 Task:  Click on Hockey In the Cross-Check Hockey League click on  Pick Sheet Your name Sophia Martin Team name Cincinnati Cyclones â€" X and  Email softage.10@softage.net Period 1 - 3 Point Game New York Islanders Period 1 - 2 Point Game Nashville Predators Period 1 - 1 Point Game Montreal Canadiens Period 2 - 3 Point Game Minnesota Wild Period 2 - 2 Point Game Los Angeles Kings Period 2 - 1 Point Game Florida Panthers Period 3 - 3 Point Game Edmonton Oilers Period 3 - 2 Point Game Detroit Red Wings Period 3 - 1 Point Game Dallas Stars Submit pick sheet
Action: Mouse moved to (572, 218)
Screenshot: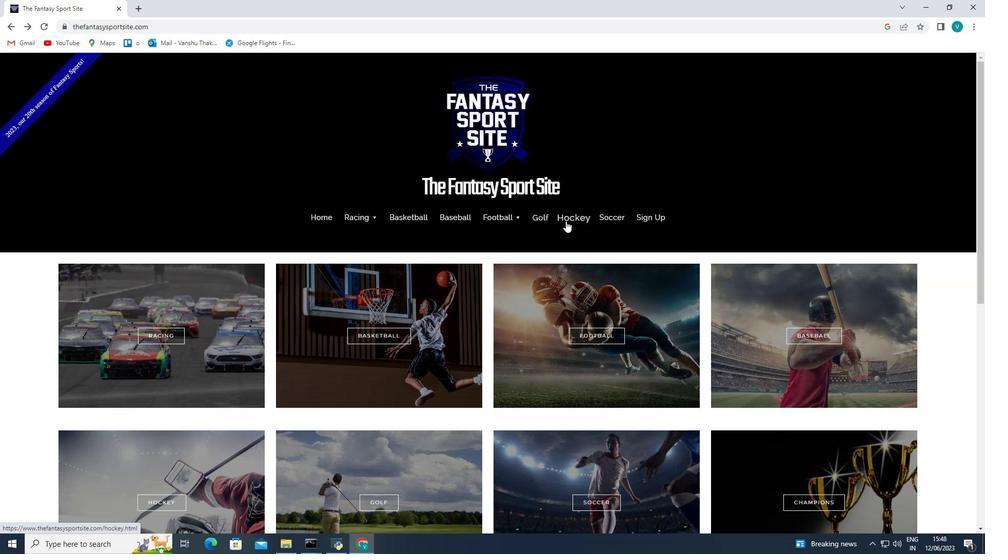 
Action: Mouse pressed left at (572, 218)
Screenshot: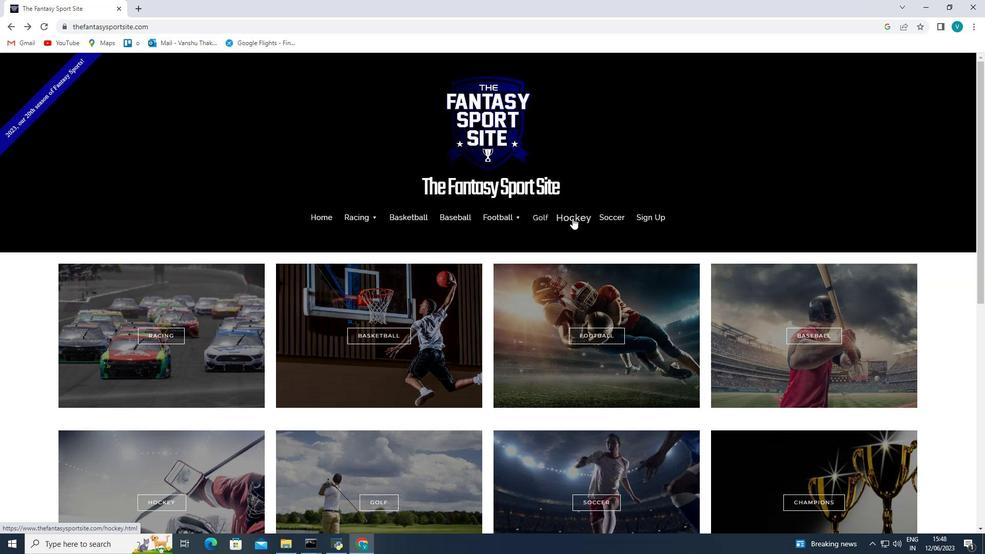 
Action: Mouse moved to (439, 285)
Screenshot: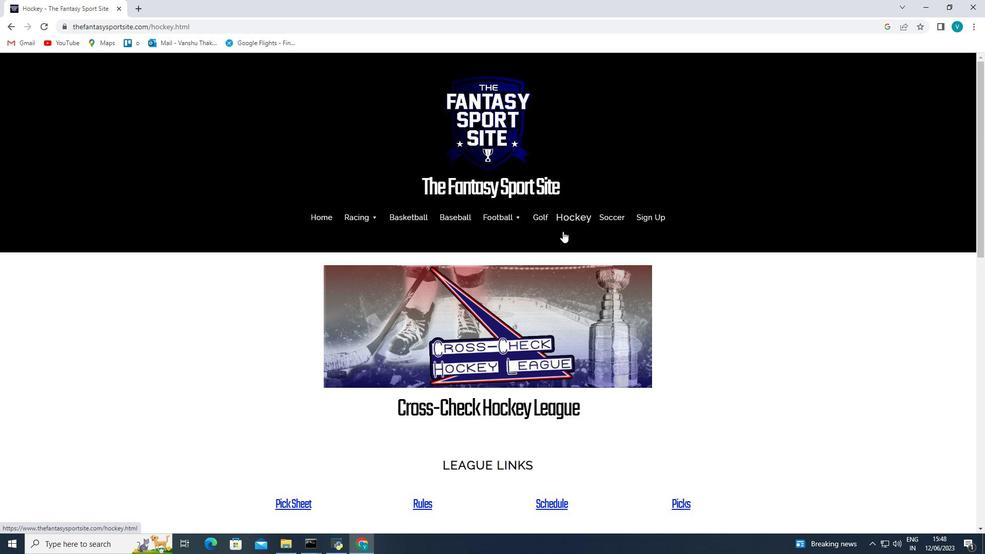 
Action: Mouse scrolled (439, 284) with delta (0, 0)
Screenshot: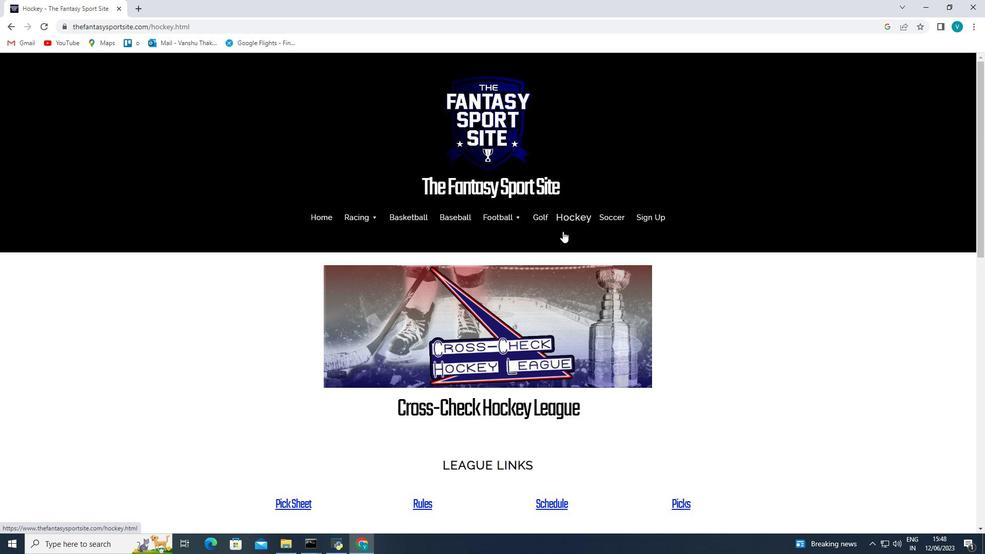 
Action: Mouse moved to (421, 291)
Screenshot: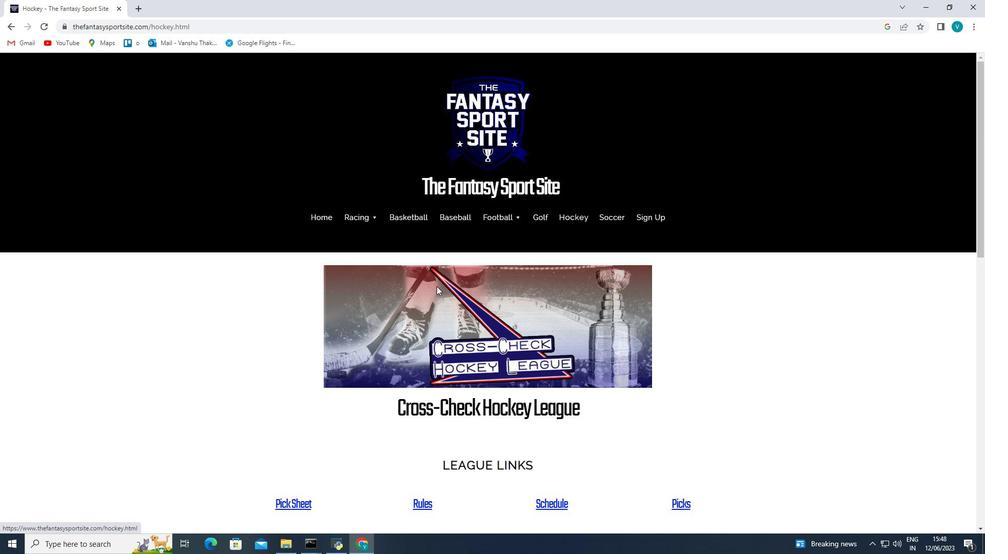 
Action: Mouse scrolled (421, 291) with delta (0, 0)
Screenshot: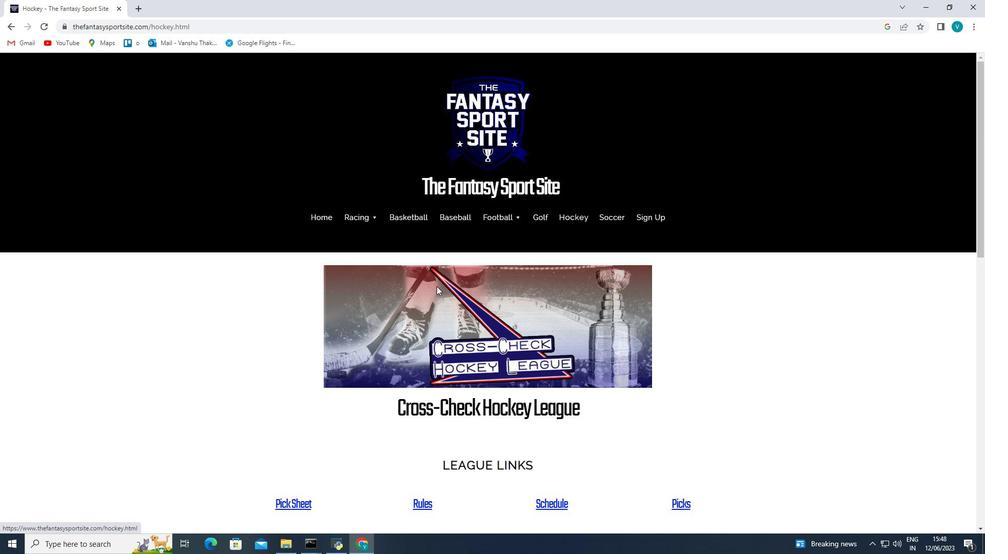 
Action: Mouse moved to (294, 405)
Screenshot: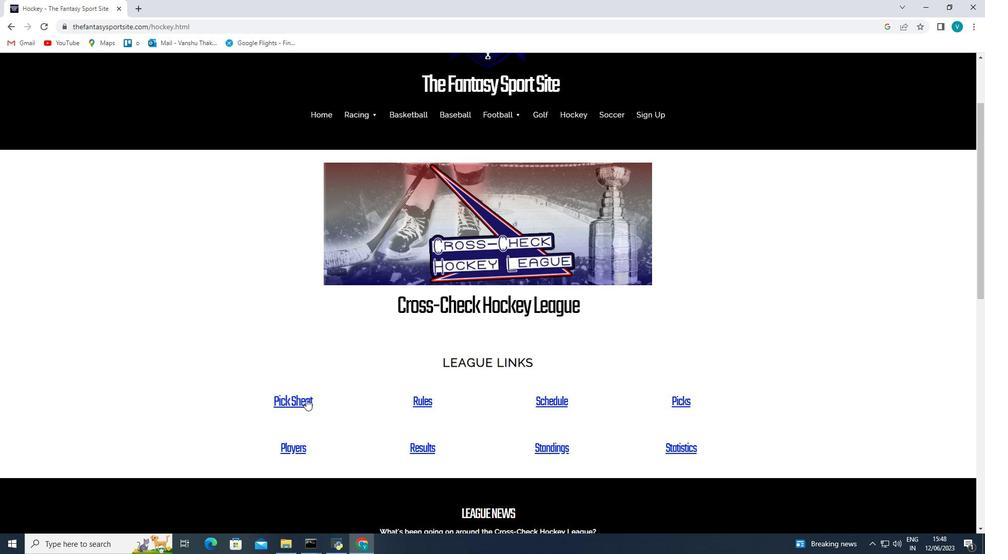 
Action: Mouse pressed left at (294, 405)
Screenshot: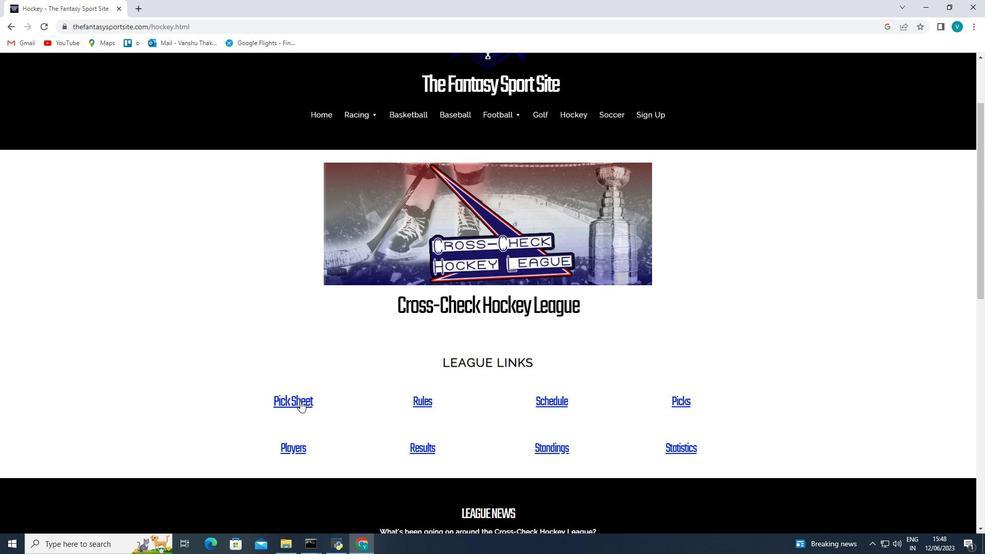
Action: Mouse moved to (425, 357)
Screenshot: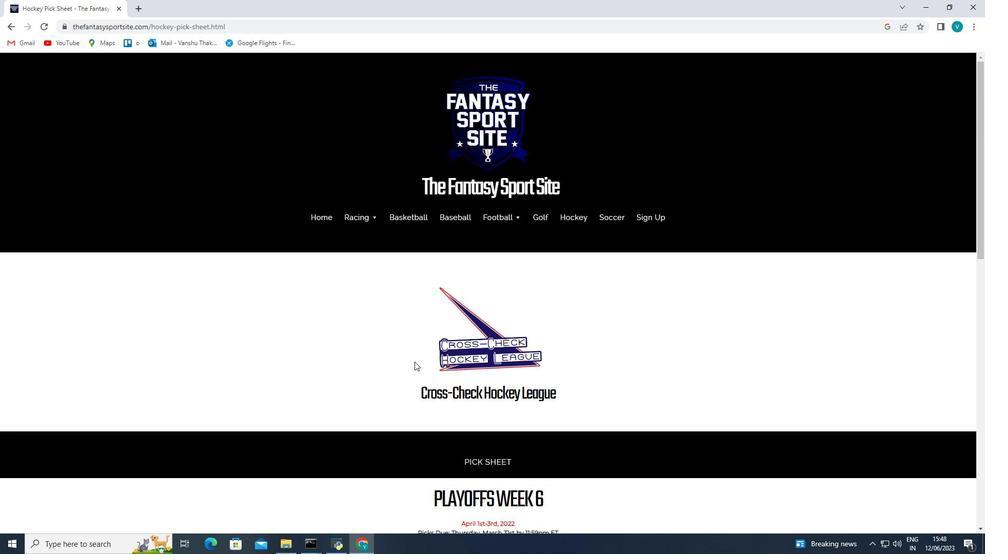 
Action: Mouse scrolled (425, 356) with delta (0, 0)
Screenshot: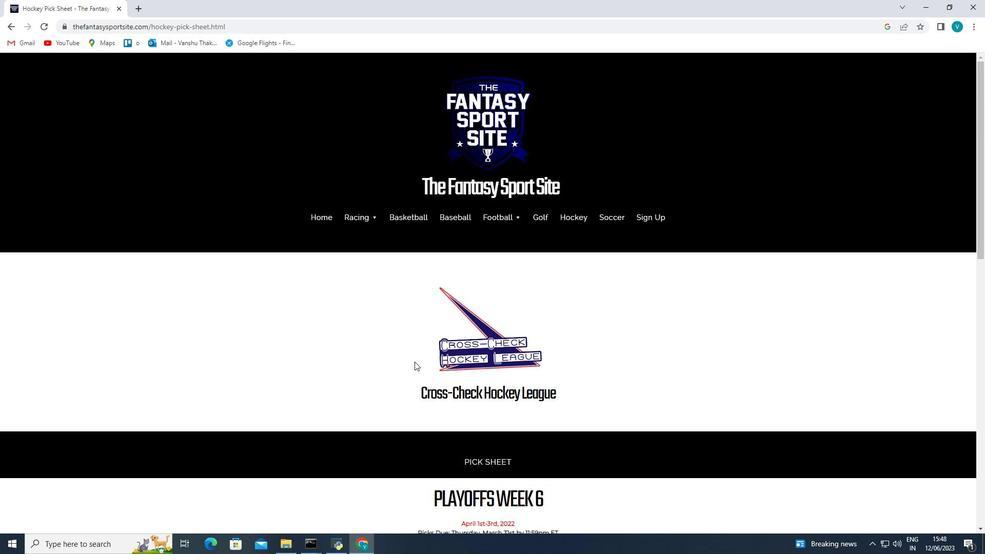
Action: Mouse moved to (428, 355)
Screenshot: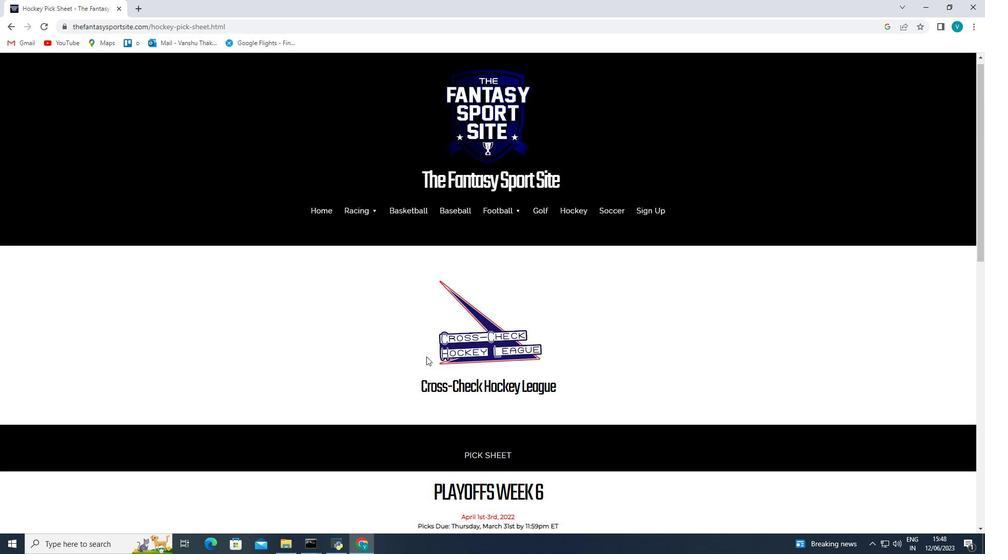 
Action: Mouse scrolled (427, 355) with delta (0, 0)
Screenshot: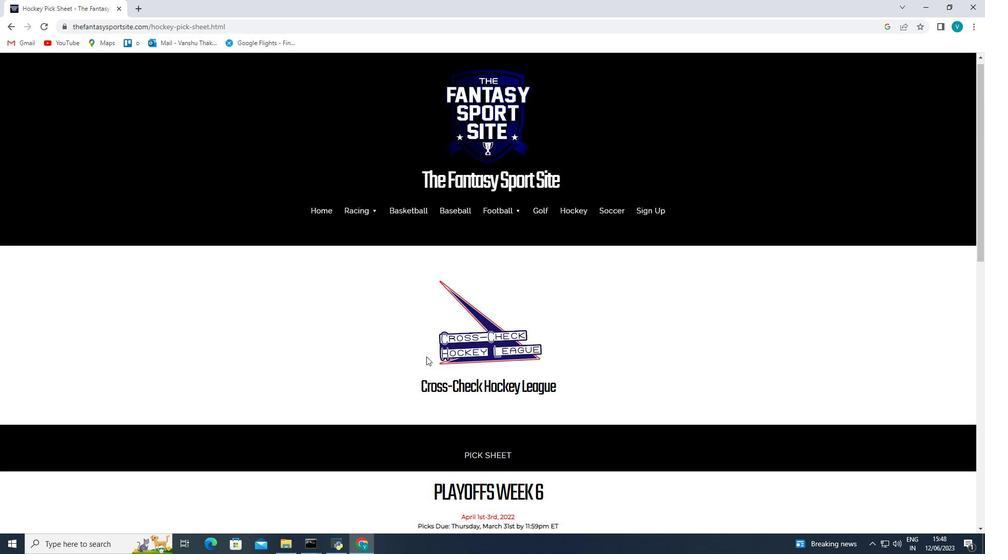 
Action: Mouse moved to (430, 353)
Screenshot: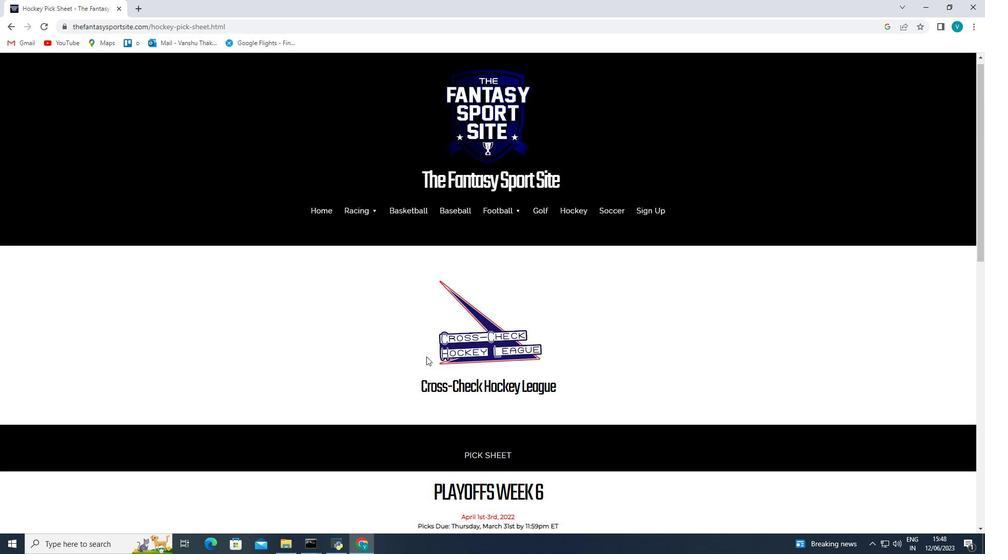 
Action: Mouse scrolled (429, 354) with delta (0, 0)
Screenshot: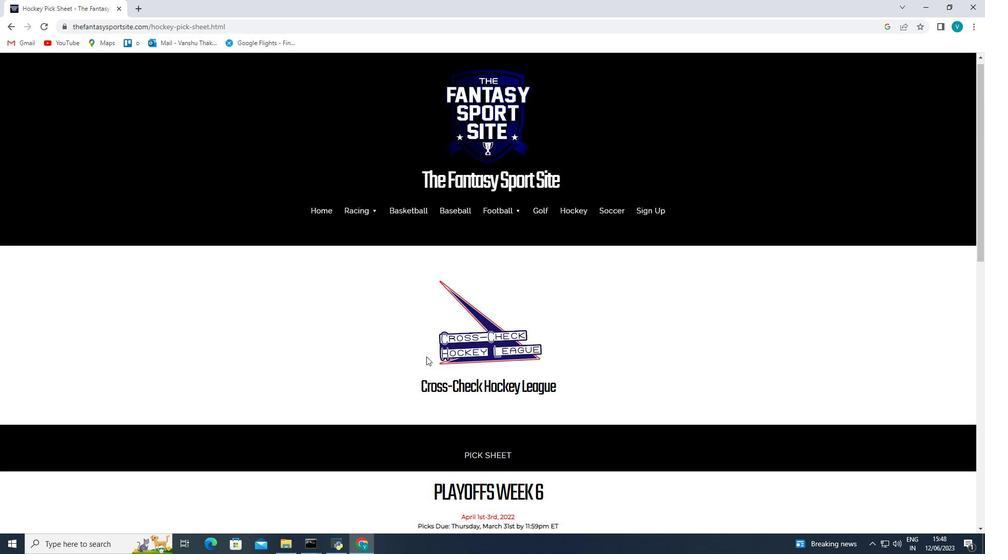 
Action: Mouse moved to (431, 352)
Screenshot: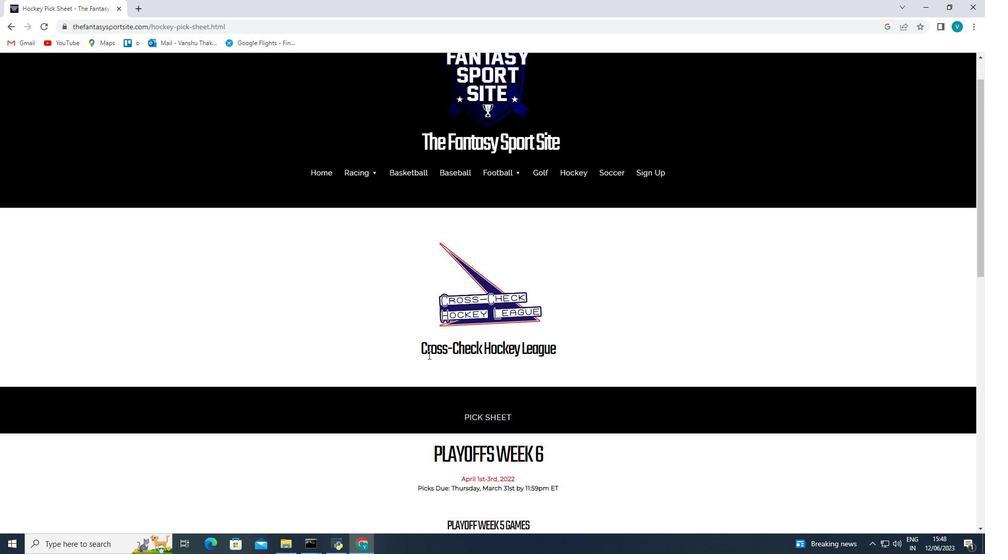 
Action: Mouse scrolled (430, 352) with delta (0, 0)
Screenshot: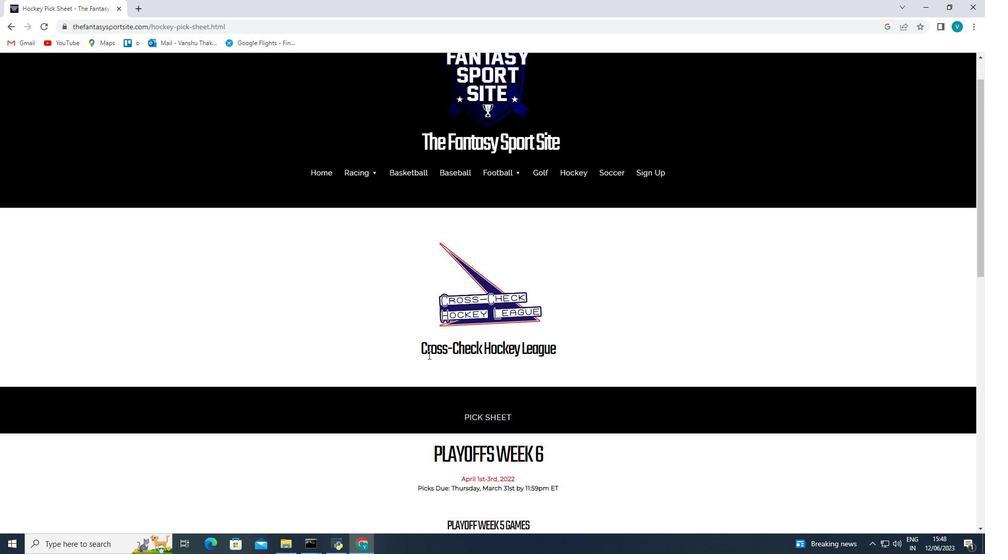 
Action: Mouse moved to (431, 351)
Screenshot: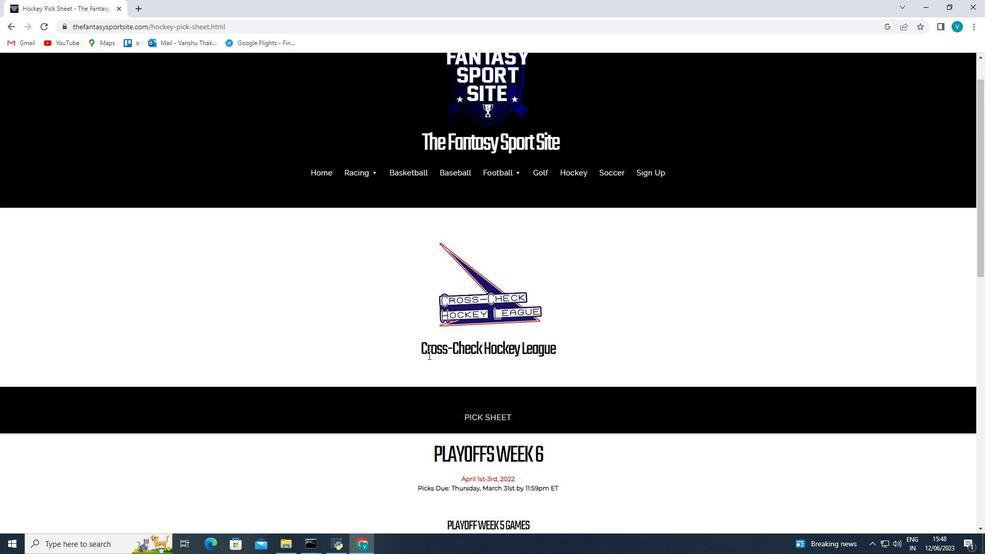 
Action: Mouse scrolled (431, 351) with delta (0, 0)
Screenshot: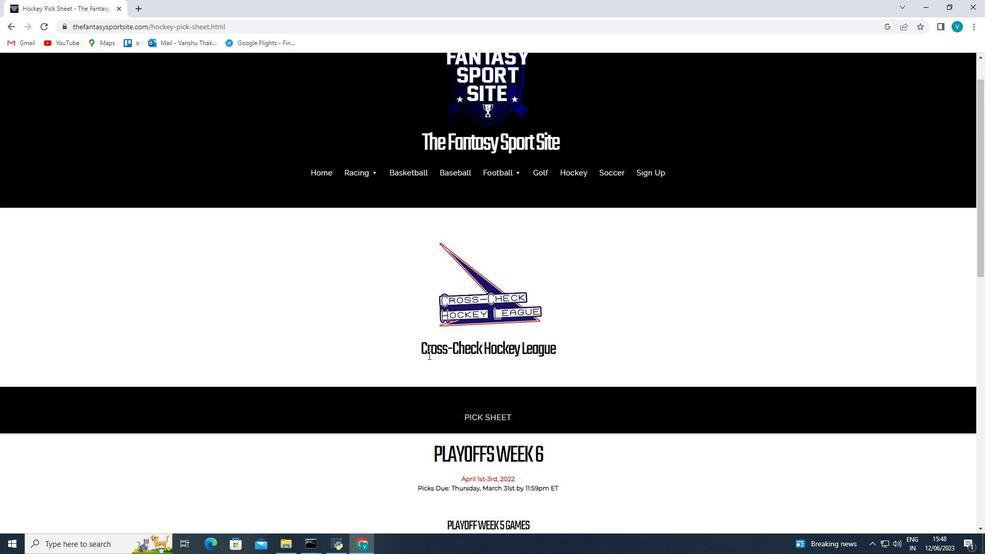 
Action: Mouse moved to (432, 351)
Screenshot: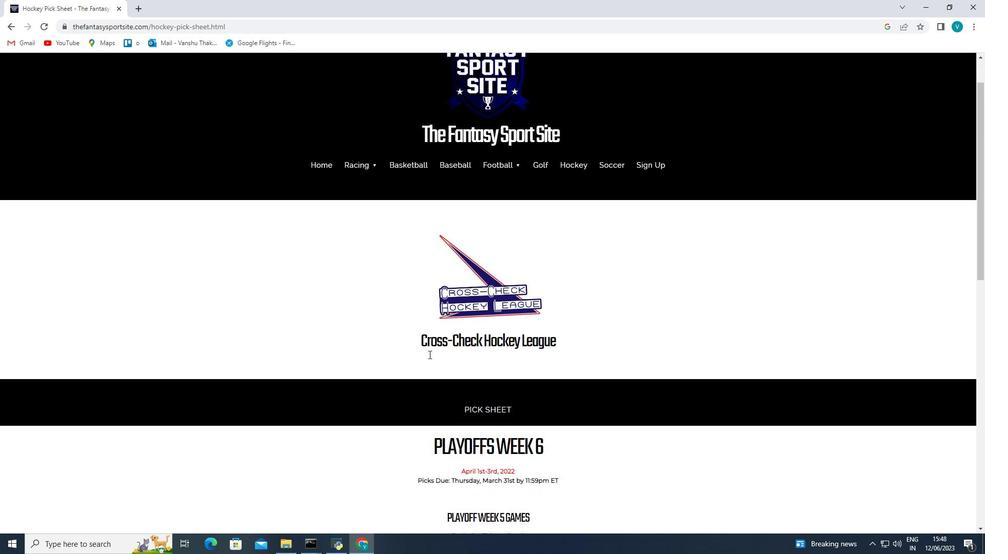
Action: Mouse scrolled (432, 350) with delta (0, 0)
Screenshot: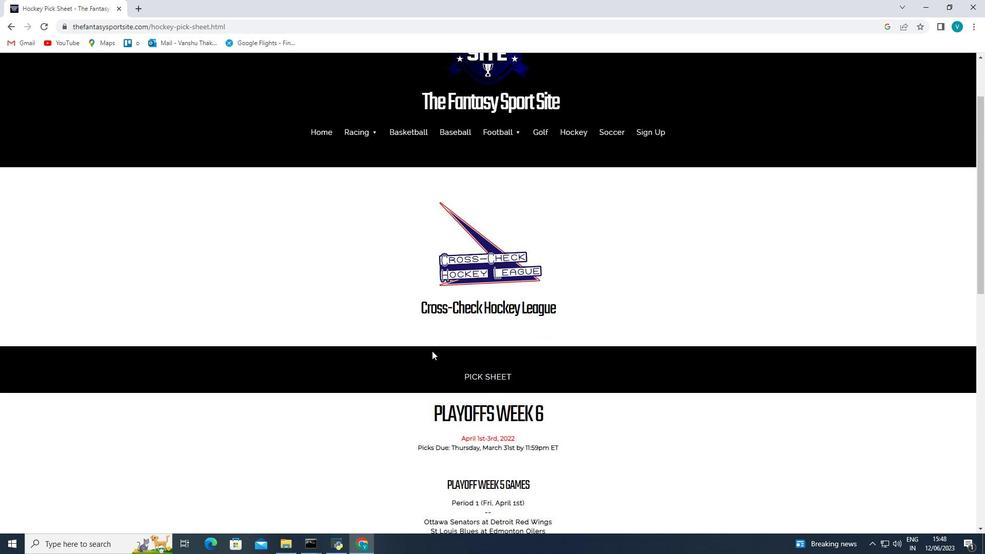 
Action: Mouse moved to (432, 350)
Screenshot: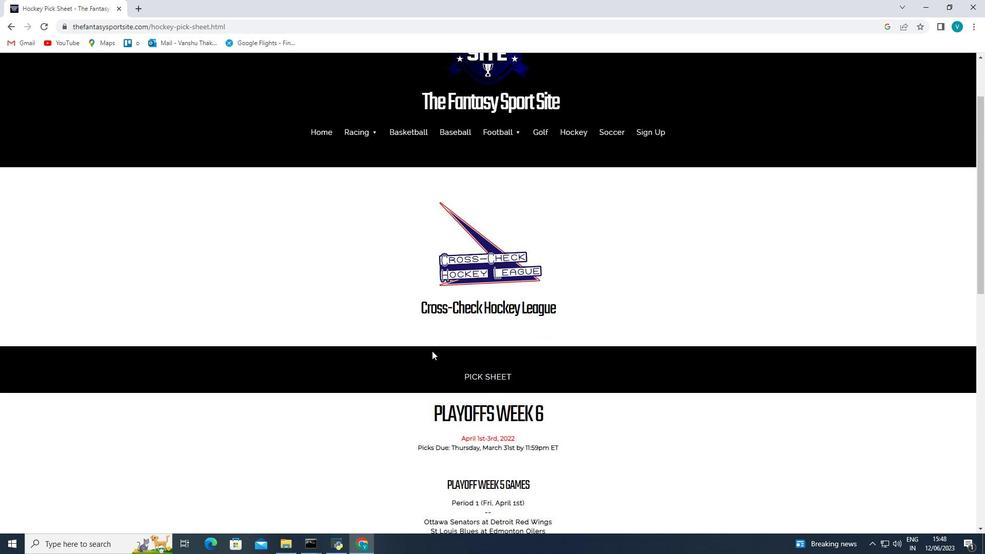 
Action: Mouse scrolled (432, 350) with delta (0, 0)
Screenshot: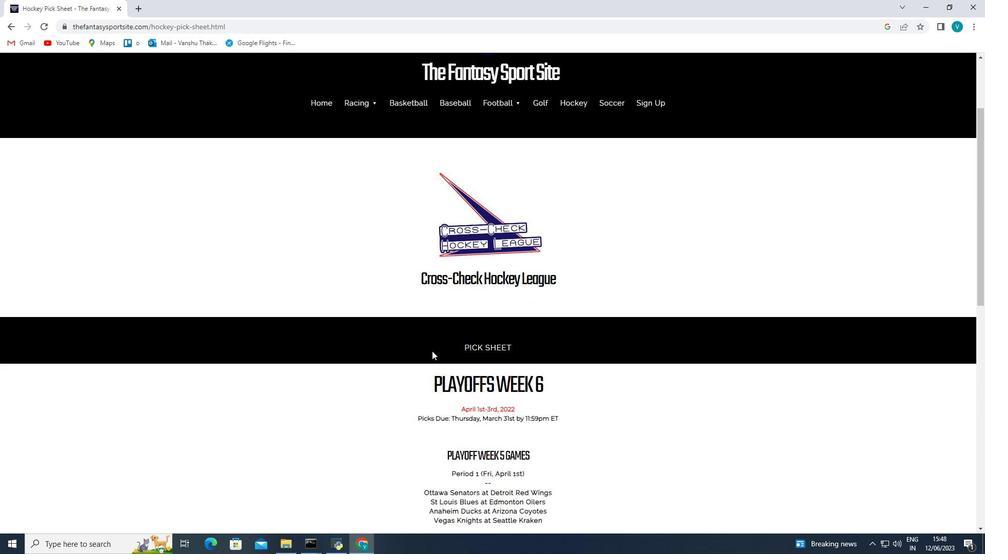 
Action: Mouse scrolled (432, 350) with delta (0, 0)
Screenshot: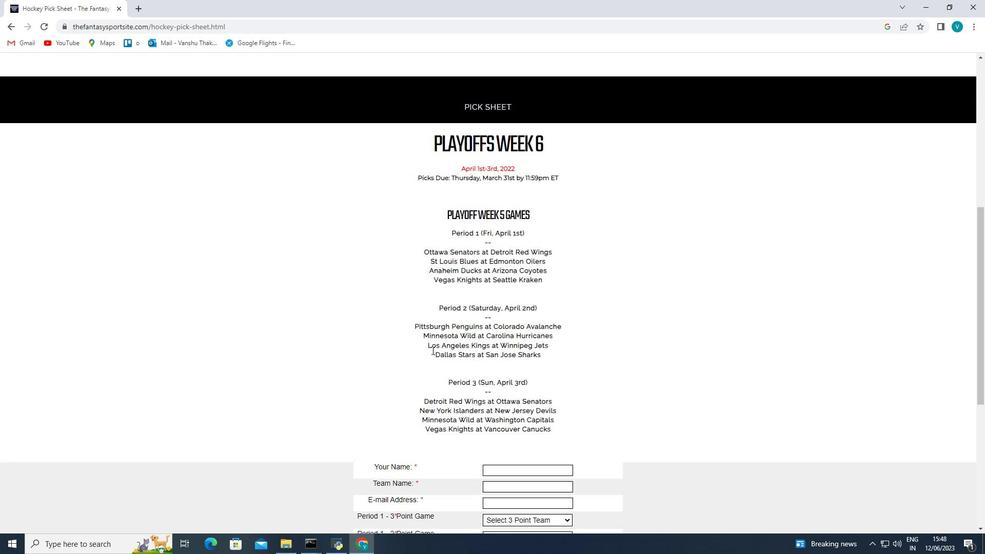 
Action: Mouse scrolled (432, 350) with delta (0, 0)
Screenshot: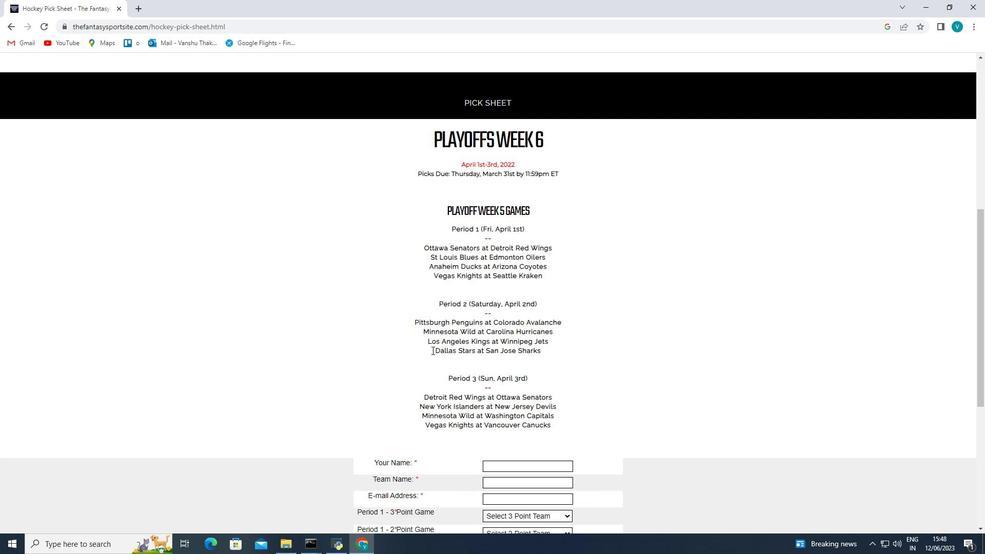 
Action: Mouse scrolled (432, 350) with delta (0, 0)
Screenshot: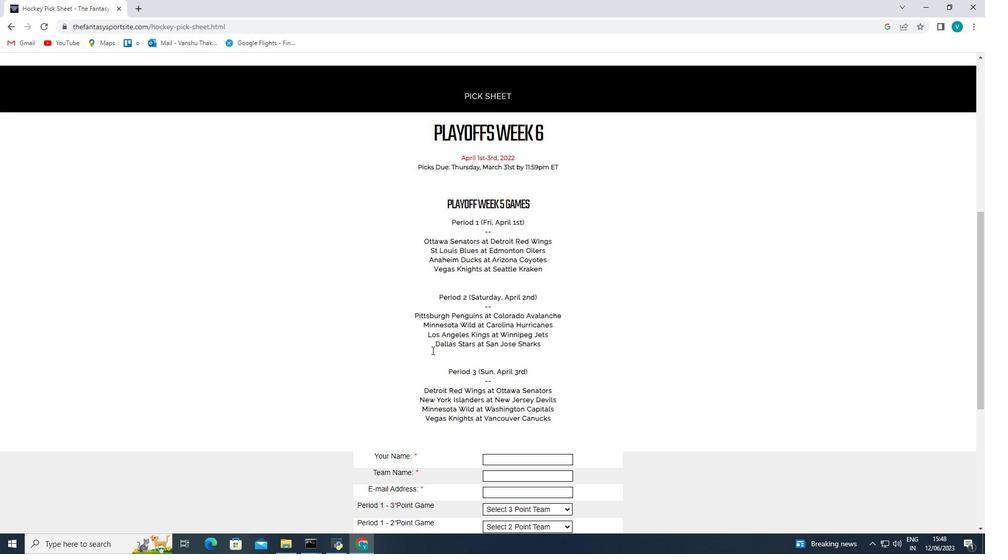 
Action: Mouse moved to (512, 312)
Screenshot: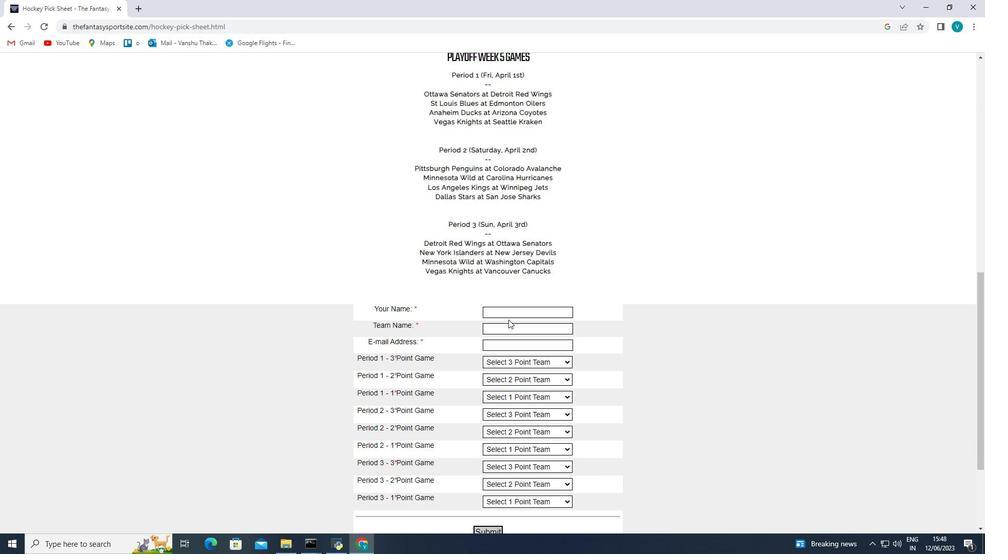 
Action: Mouse pressed left at (512, 312)
Screenshot: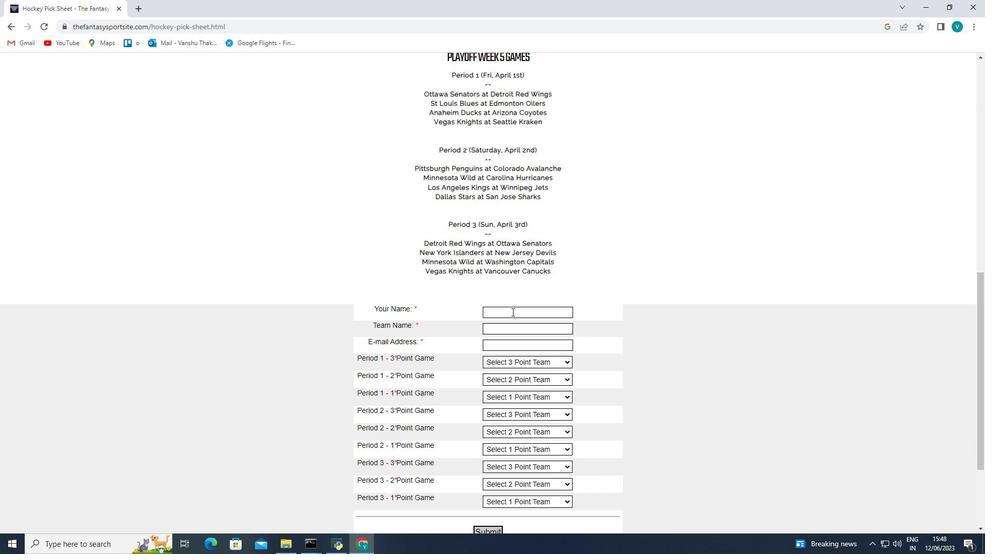 
Action: Key pressed <Key.shift>Sophia<Key.space><Key.shift>Martin
Screenshot: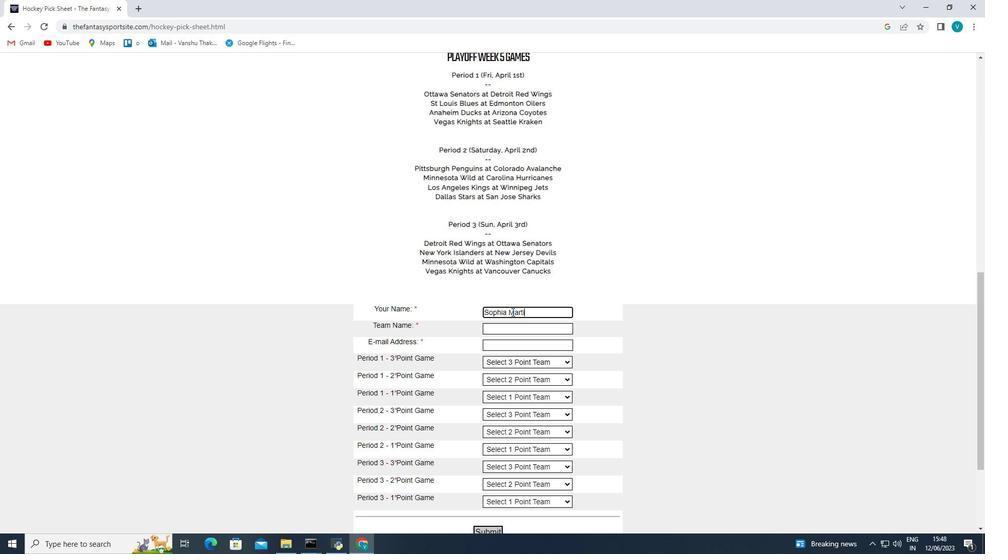 
Action: Mouse moved to (513, 332)
Screenshot: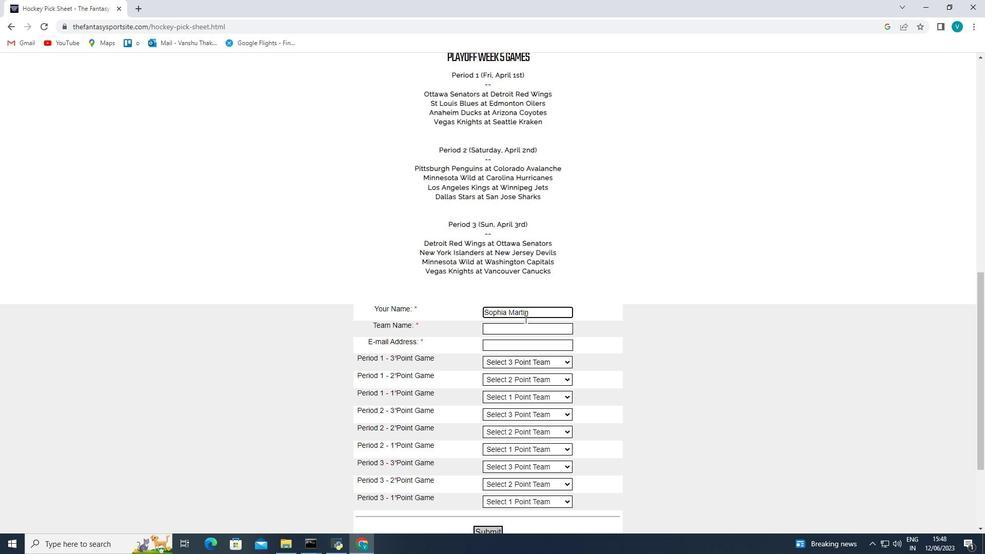 
Action: Mouse pressed left at (513, 332)
Screenshot: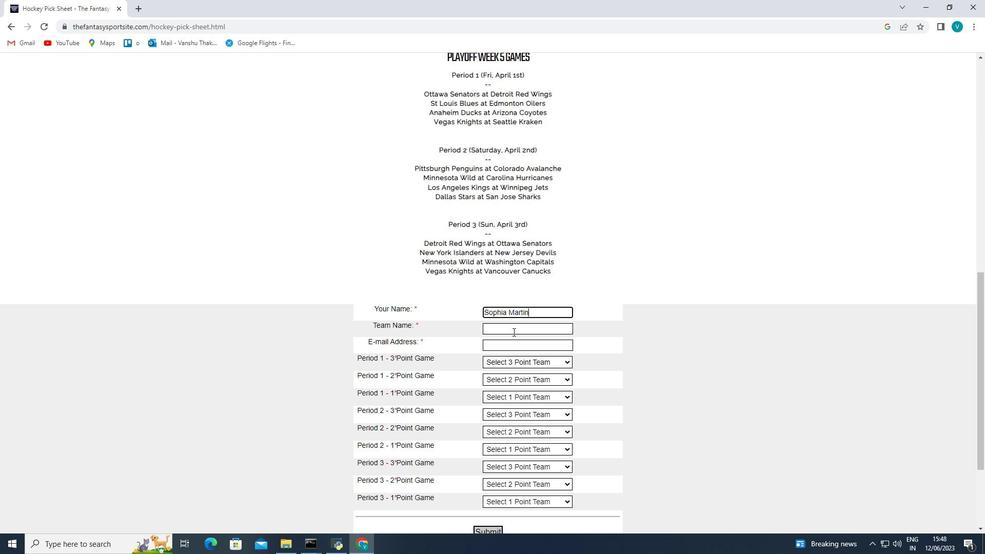 
Action: Key pressed <Key.shift>Cincinnati<Key.space><Key.shift>Cyclones-<Key.space><Key.shift><Key.shift><Key.shift><Key.shift><Key.shift><Key.shift><Key.shift><Key.shift><Key.shift><Key.shift><Key.shift><Key.shift><Key.shift><Key.shift><Key.shift>X
Screenshot: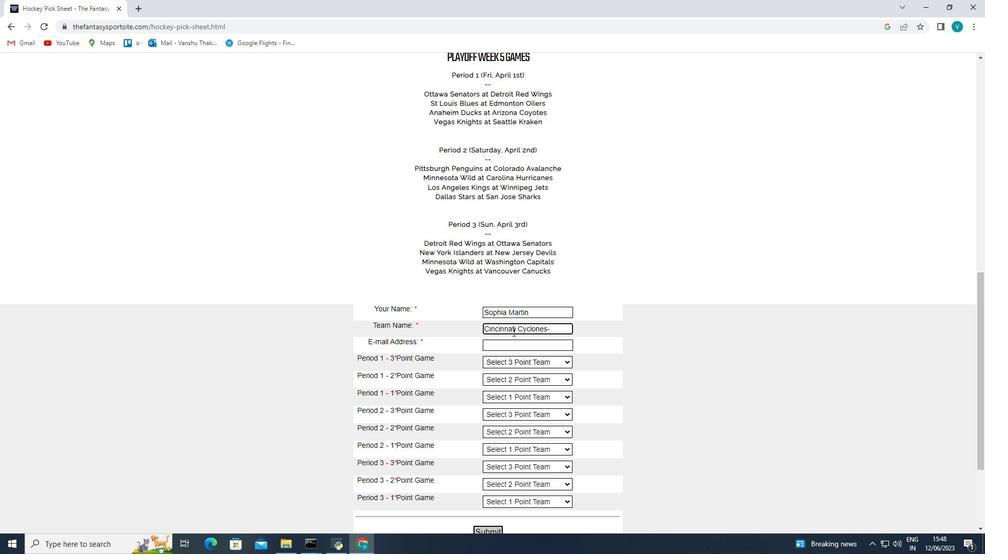 
Action: Mouse moved to (513, 346)
Screenshot: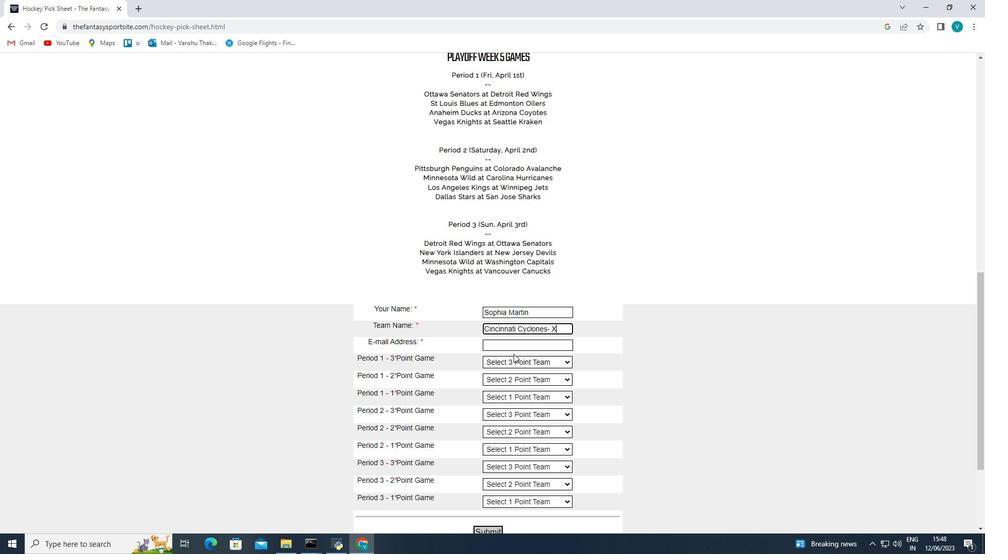
Action: Mouse pressed left at (513, 346)
Screenshot: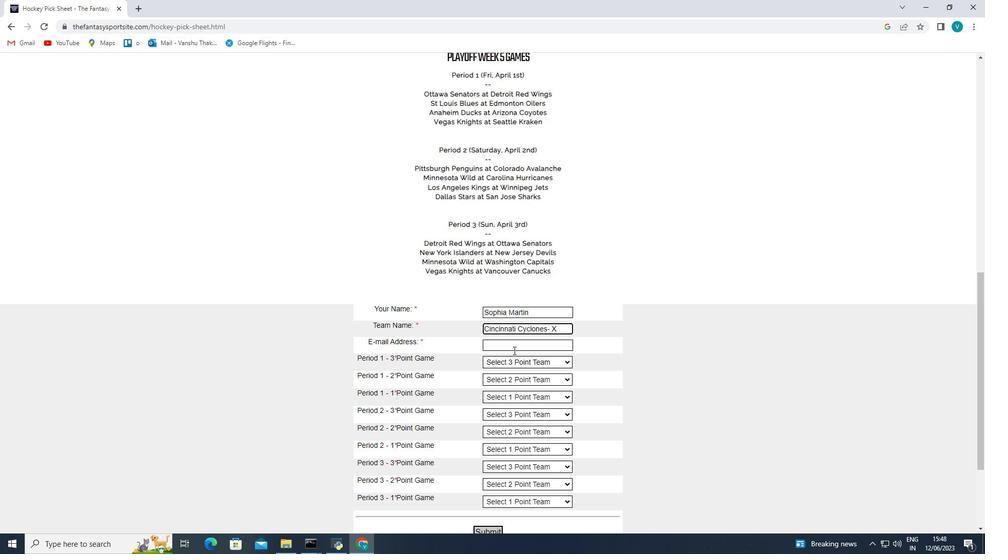 
Action: Mouse moved to (494, 313)
Screenshot: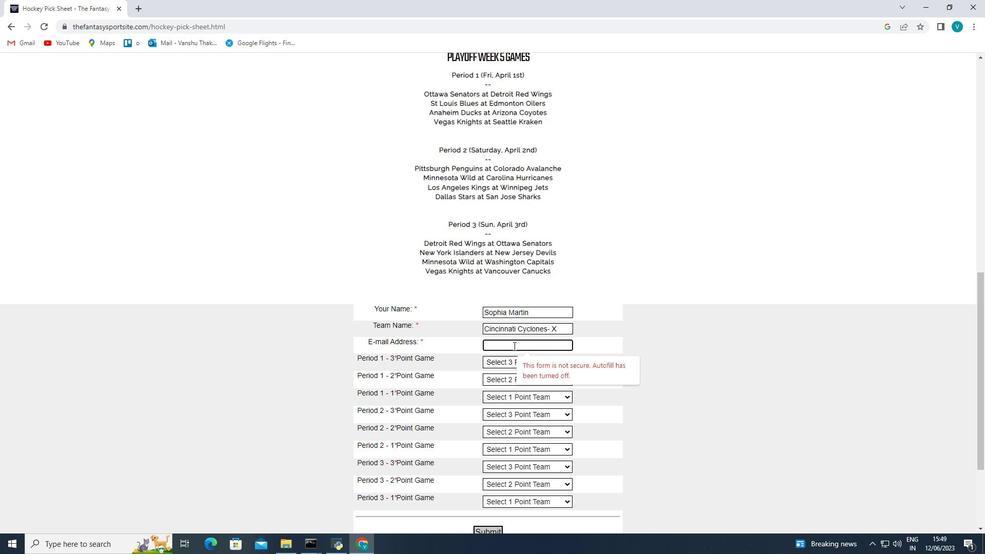 
Action: Key pressed softage.10<Key.shift>@softage.net
Screenshot: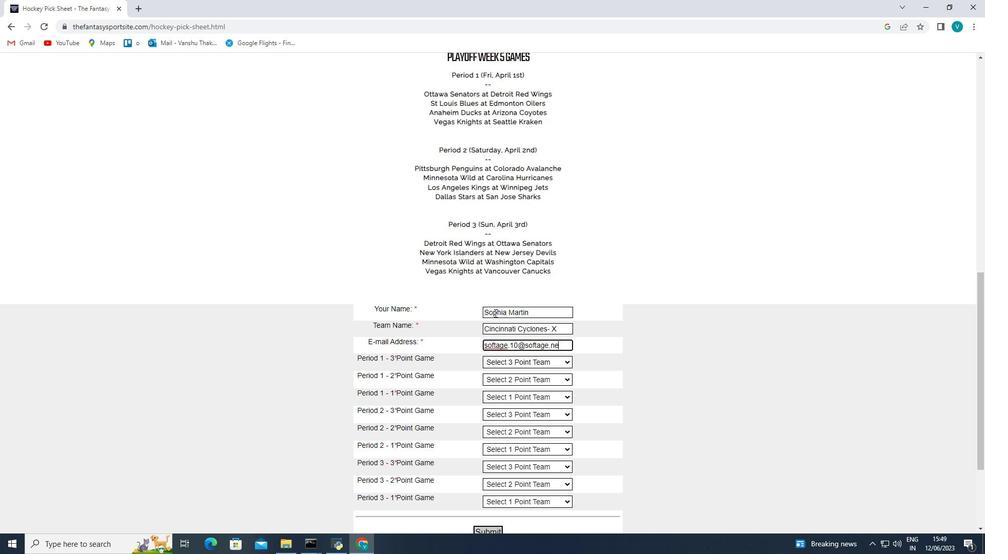 
Action: Mouse moved to (508, 359)
Screenshot: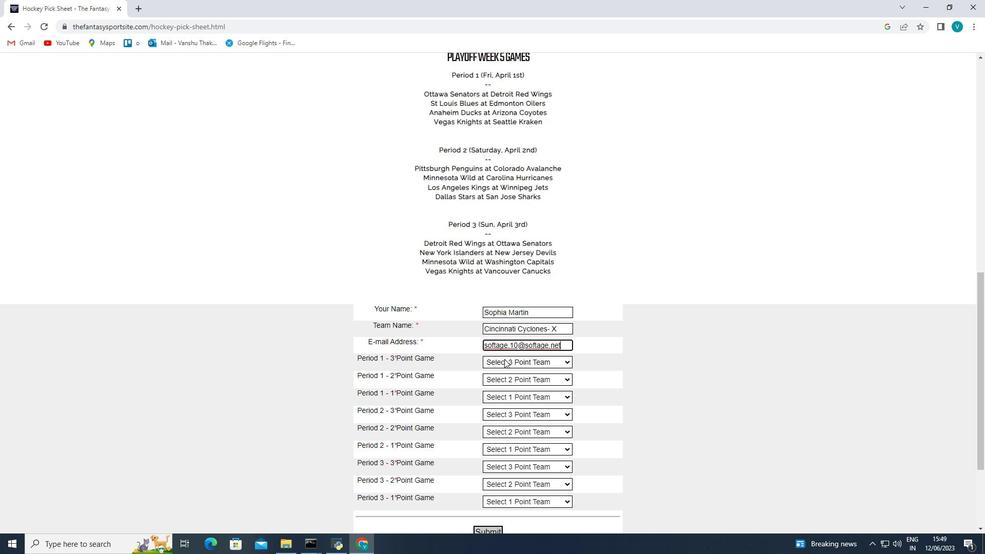 
Action: Mouse pressed left at (508, 359)
Screenshot: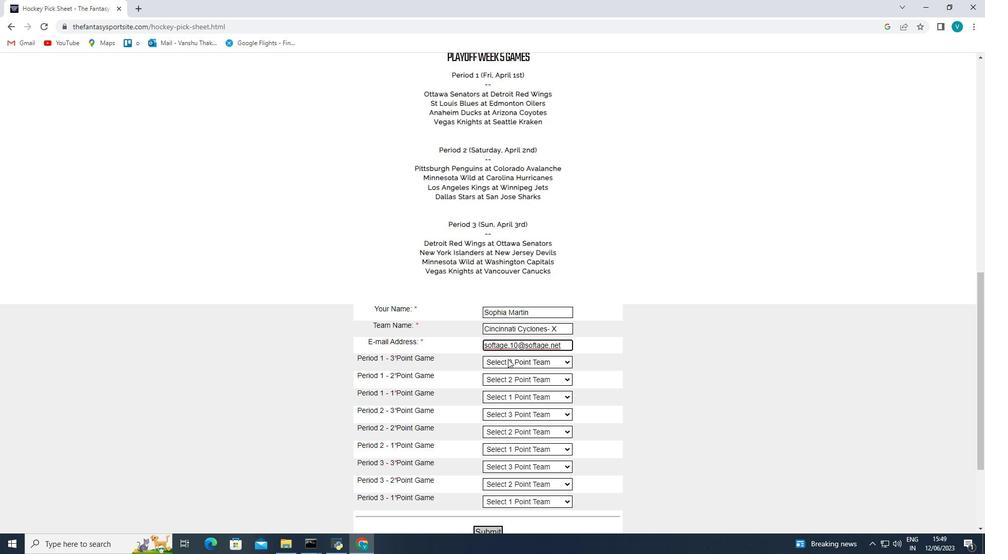 
Action: Mouse moved to (511, 351)
Screenshot: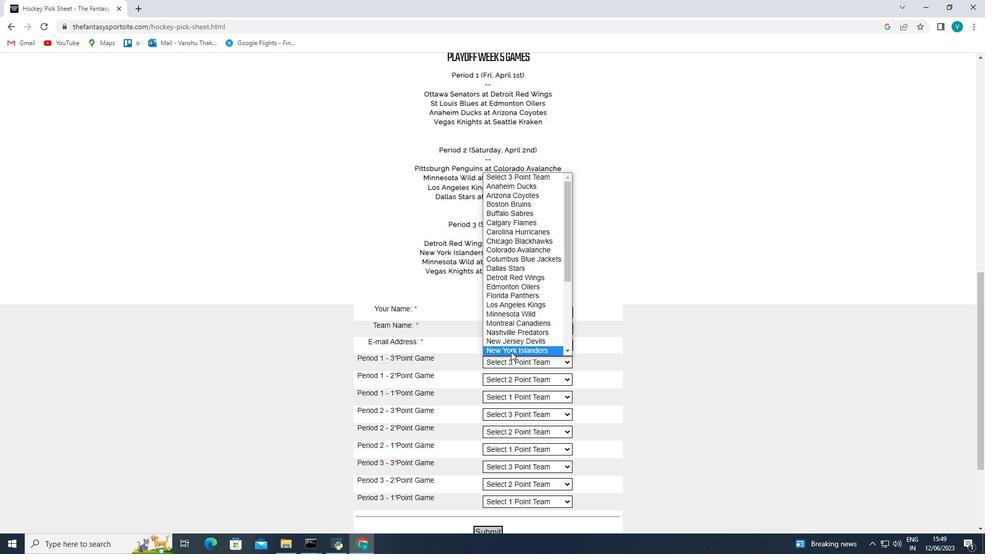 
Action: Mouse pressed left at (511, 351)
Screenshot: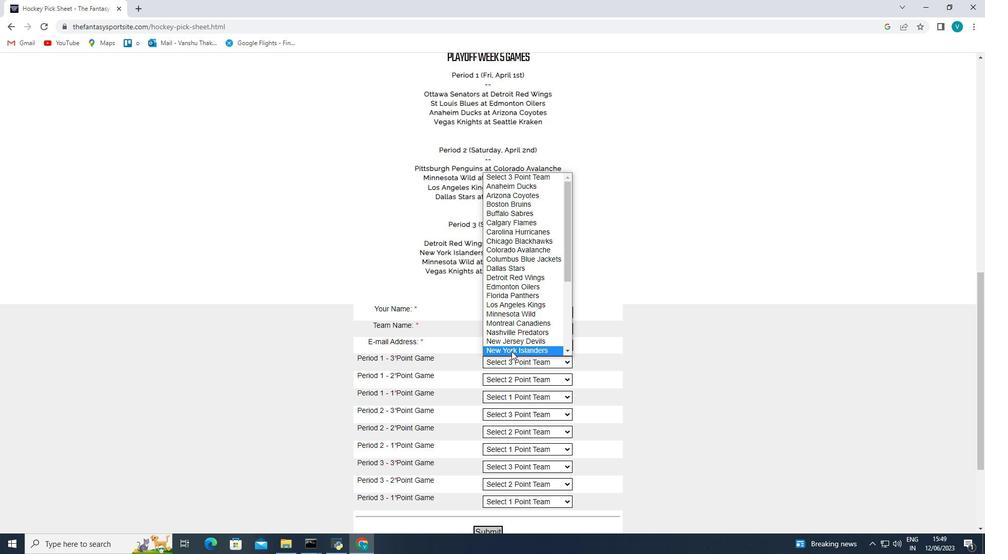 
Action: Mouse moved to (515, 376)
Screenshot: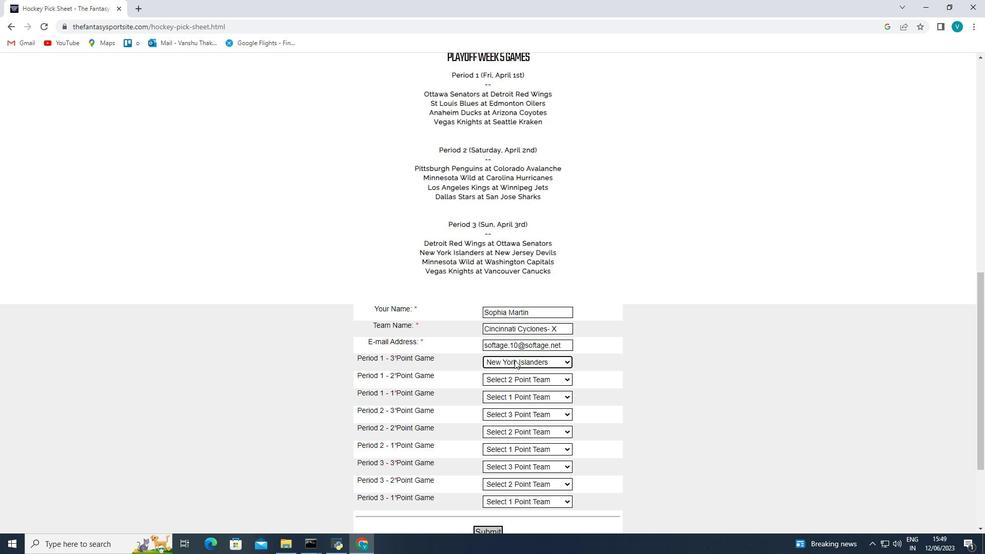 
Action: Mouse pressed left at (515, 376)
Screenshot: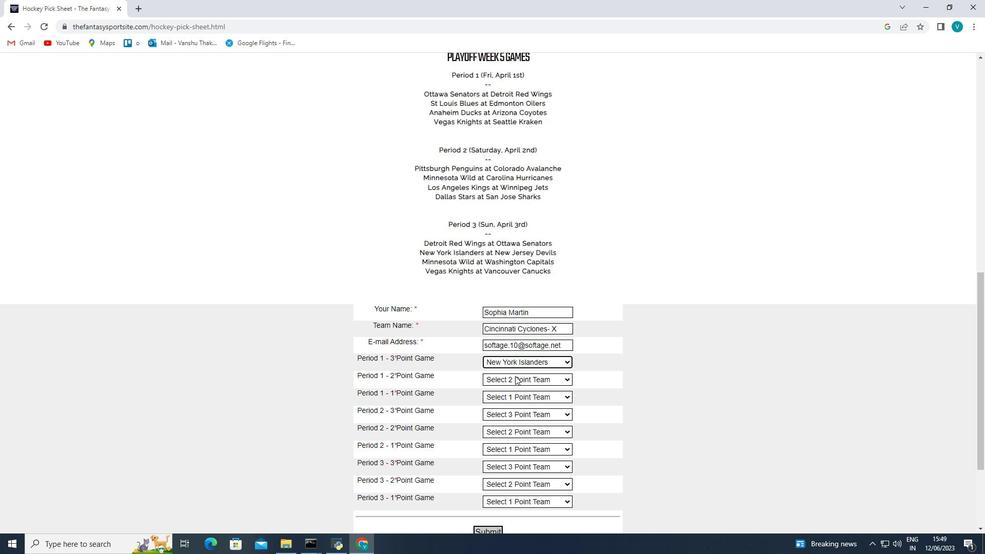 
Action: Mouse moved to (511, 352)
Screenshot: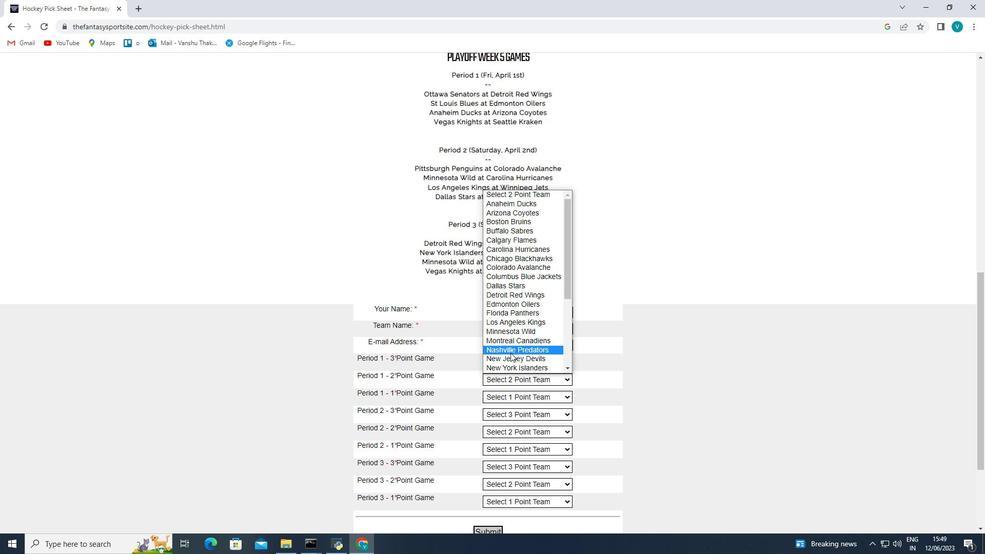 
Action: Mouse scrolled (511, 351) with delta (0, 0)
Screenshot: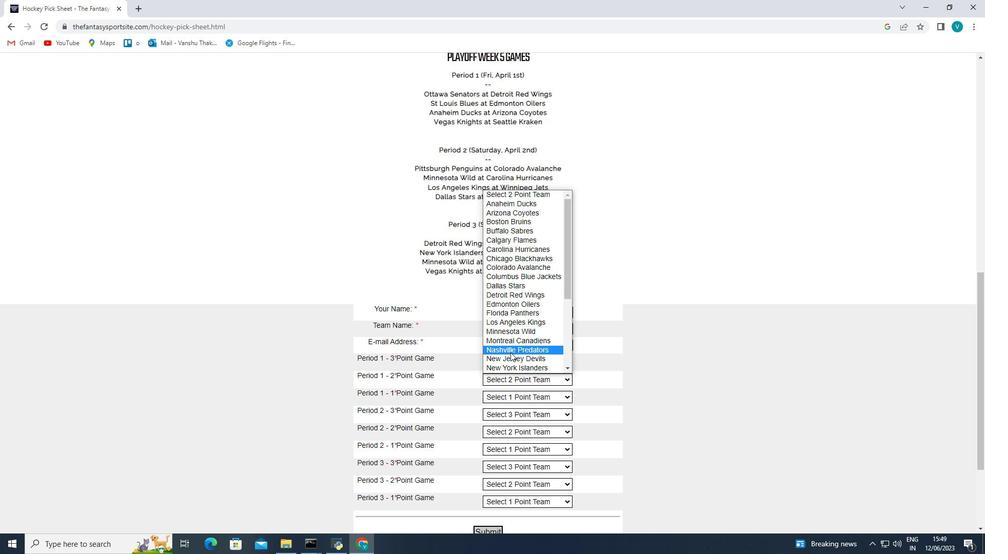 
Action: Mouse scrolled (511, 351) with delta (0, 0)
Screenshot: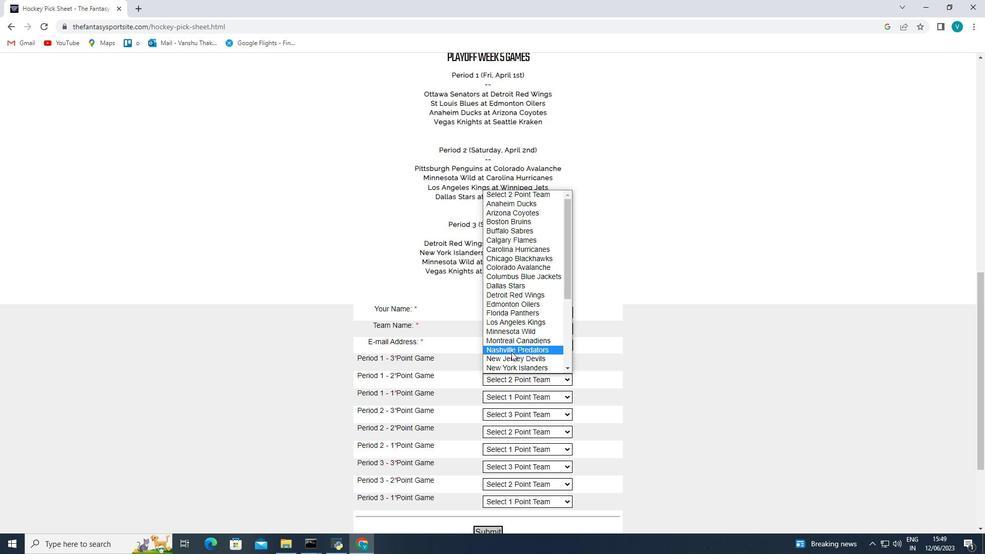 
Action: Mouse moved to (530, 233)
Screenshot: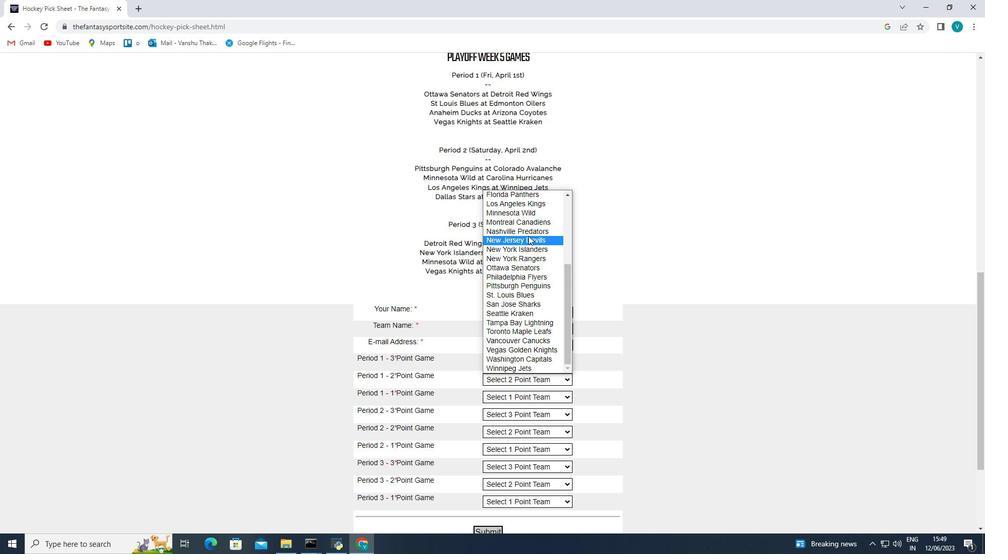 
Action: Mouse pressed left at (530, 233)
Screenshot: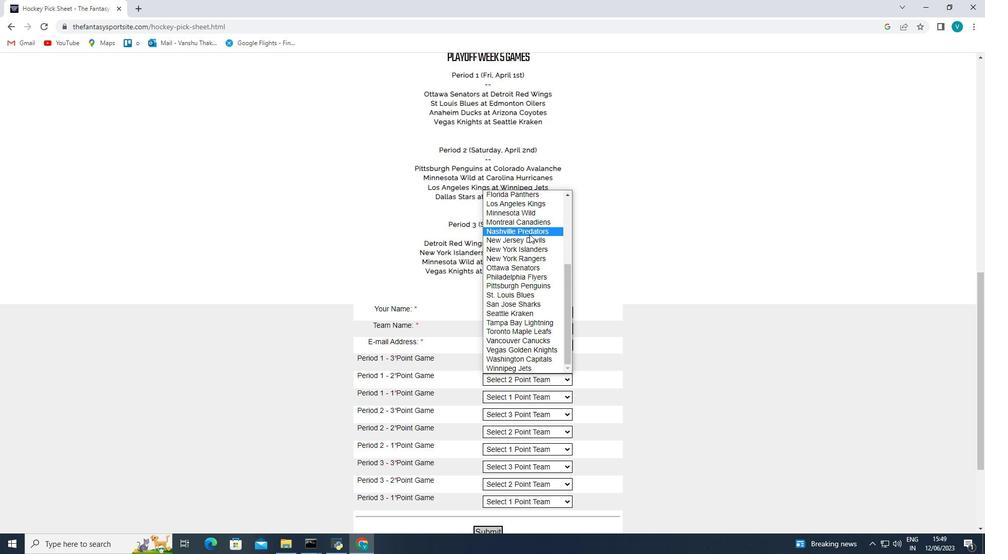 
Action: Mouse moved to (526, 393)
Screenshot: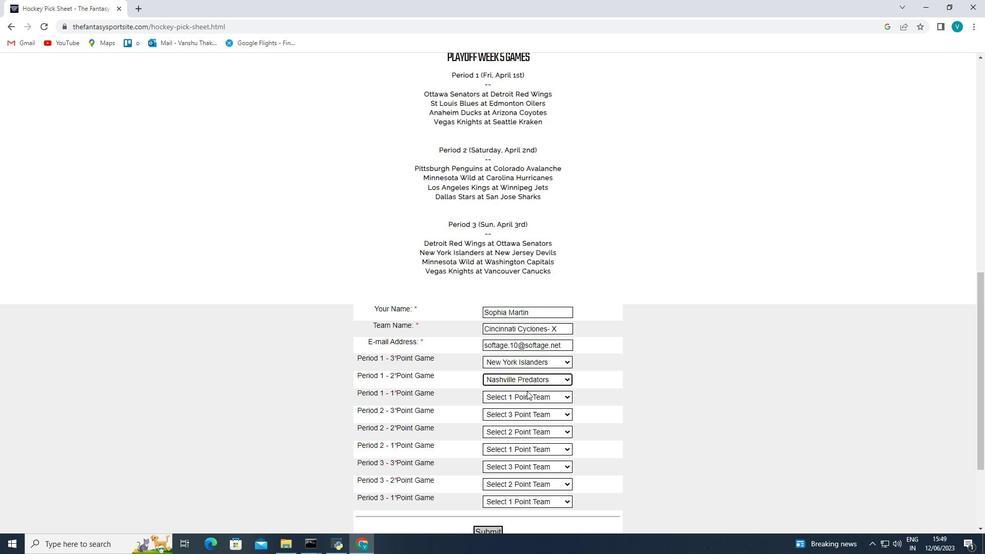 
Action: Mouse pressed left at (526, 393)
Screenshot: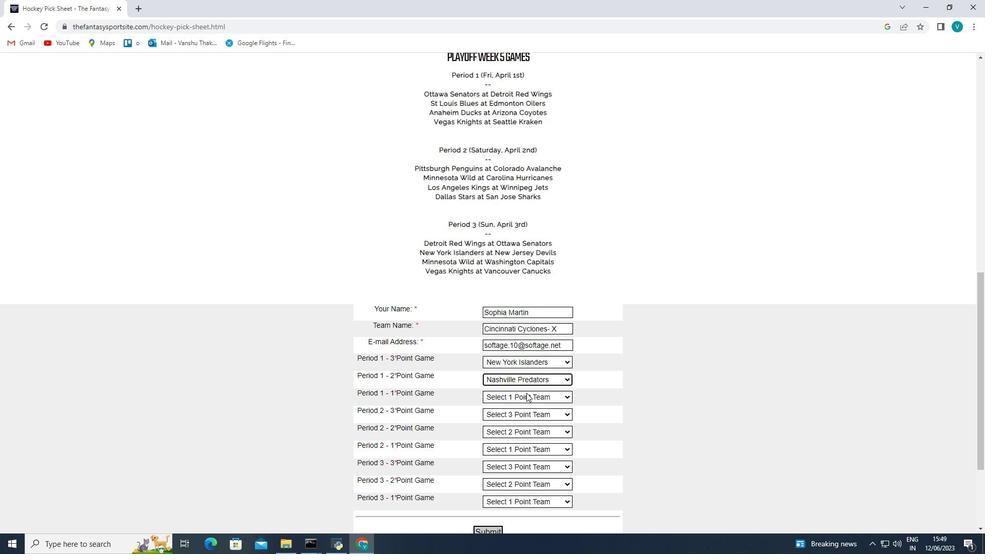 
Action: Mouse moved to (520, 341)
Screenshot: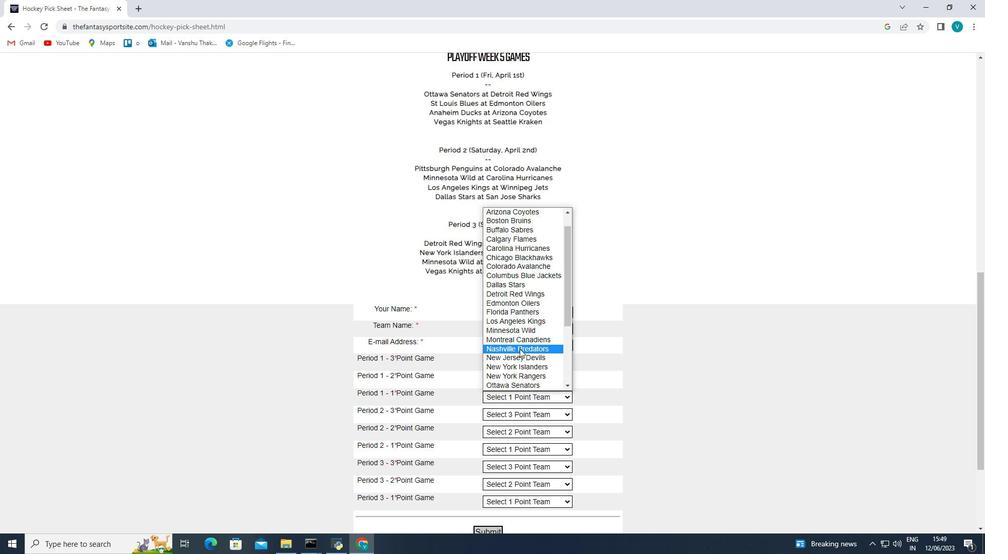 
Action: Mouse pressed left at (520, 341)
Screenshot: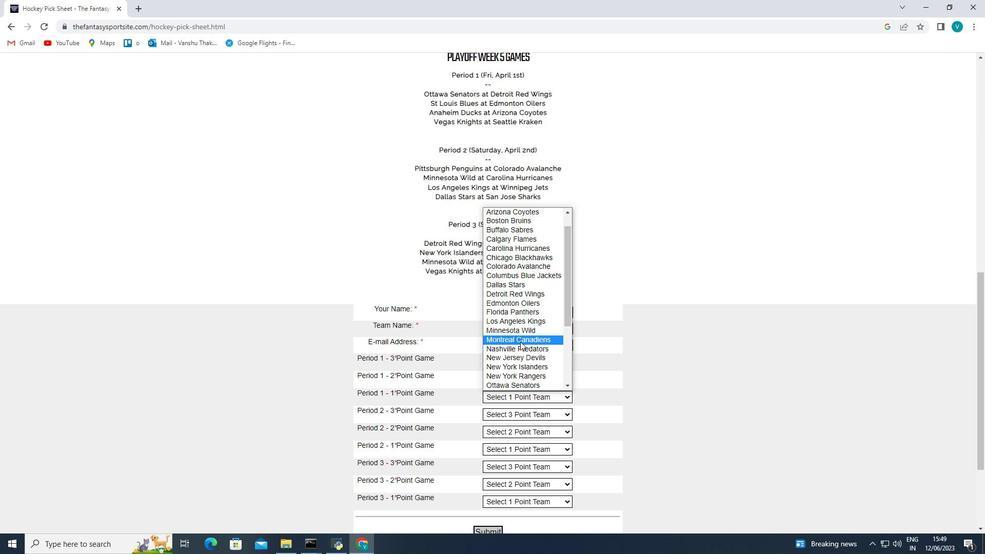 
Action: Mouse moved to (521, 412)
Screenshot: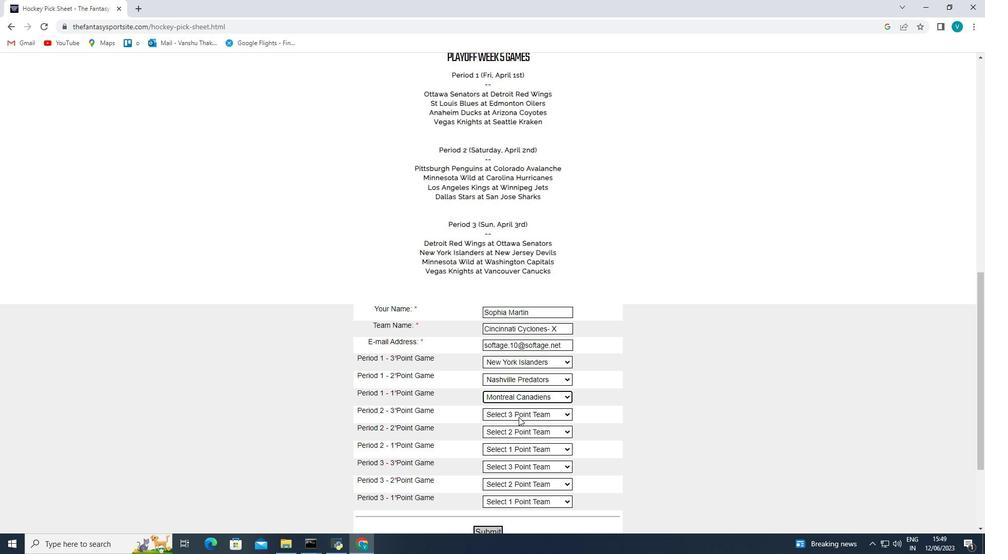 
Action: Mouse pressed left at (521, 412)
Screenshot: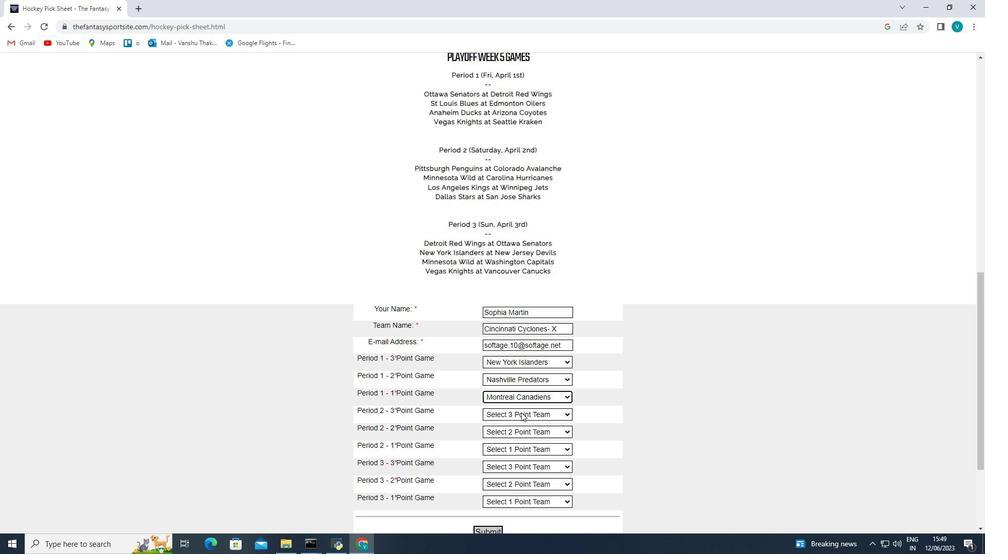 
Action: Mouse moved to (519, 370)
Screenshot: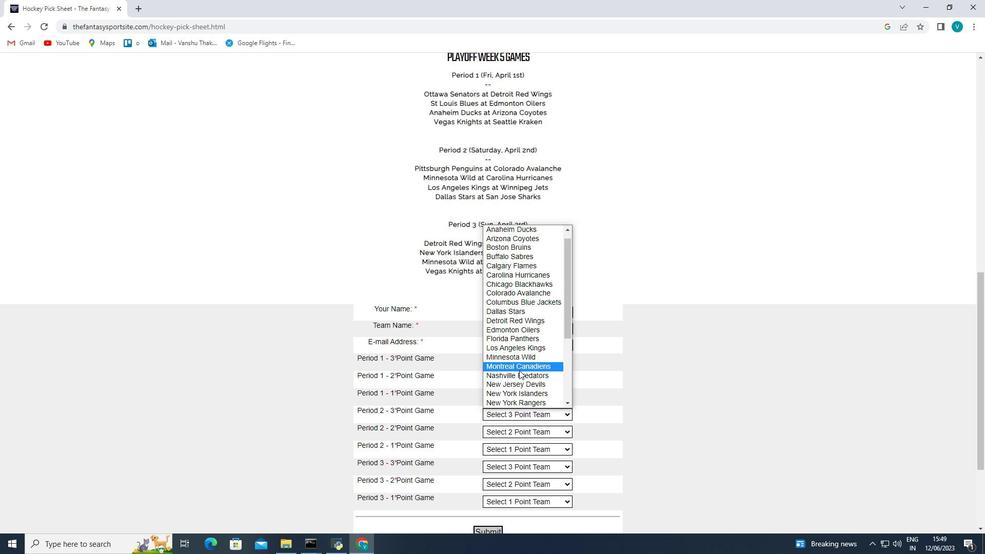 
Action: Mouse pressed left at (519, 370)
Screenshot: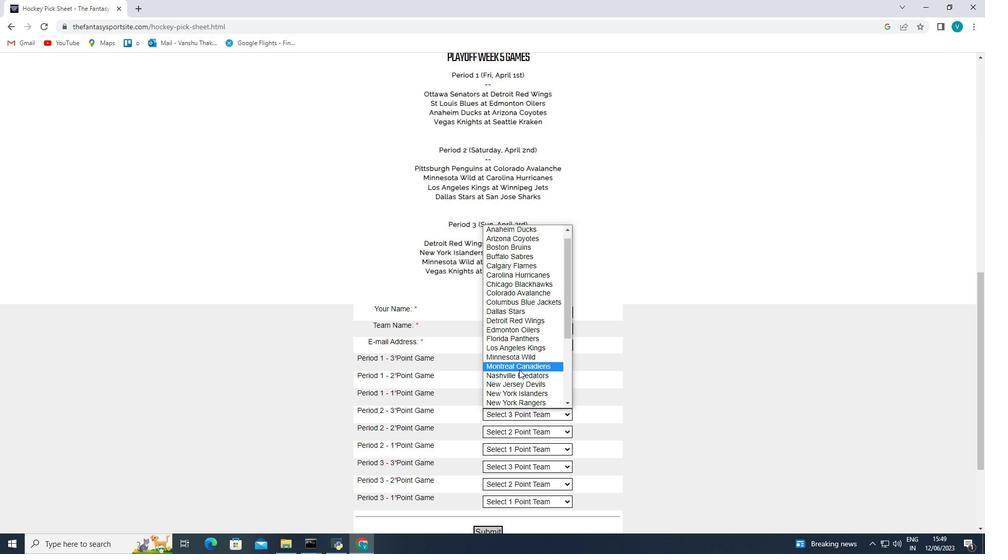 
Action: Mouse moved to (515, 430)
Screenshot: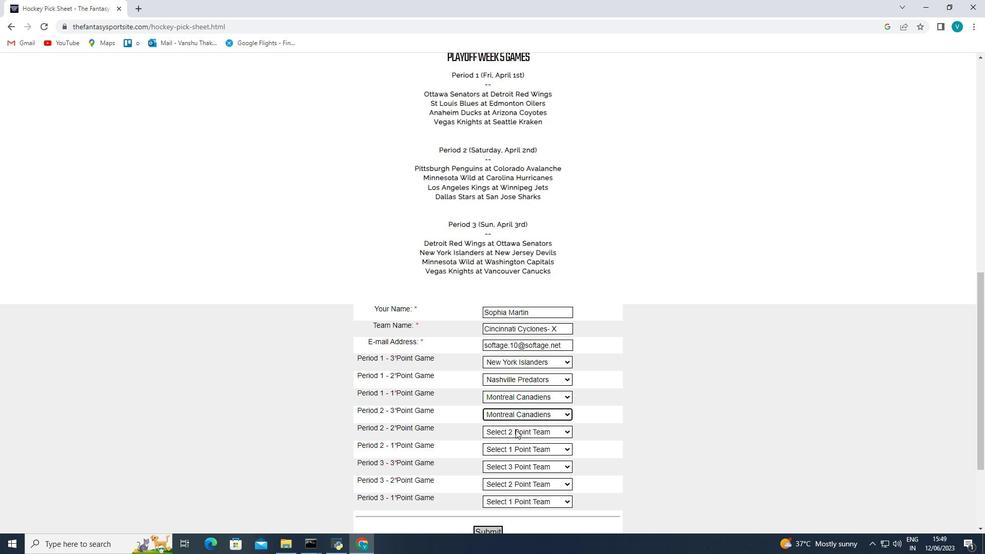 
Action: Mouse pressed left at (515, 430)
Screenshot: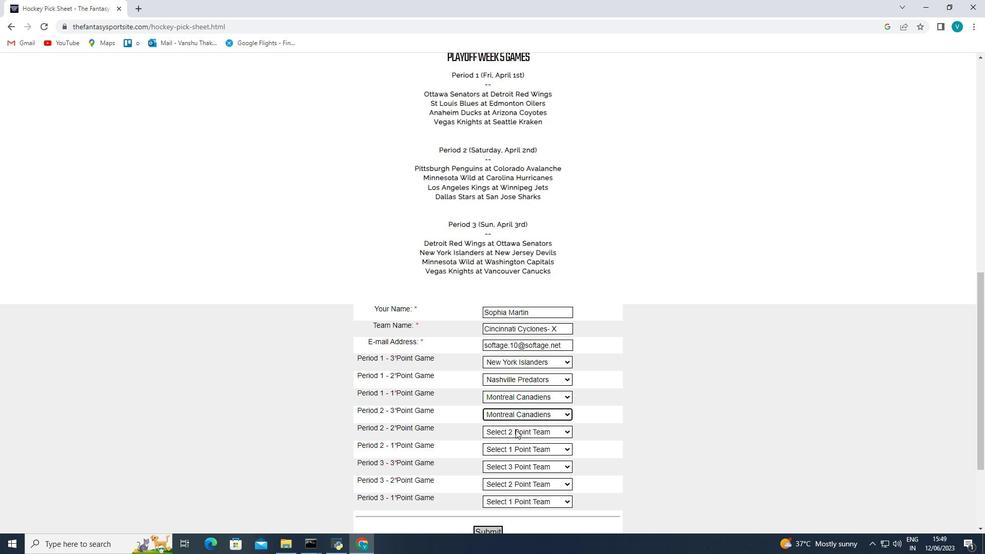 
Action: Mouse moved to (533, 379)
Screenshot: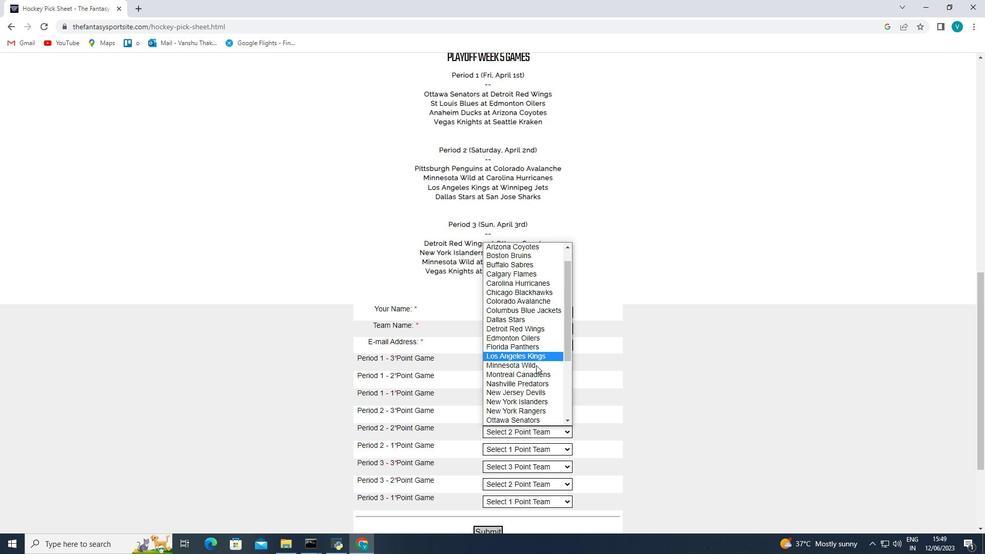 
Action: Mouse scrolled (533, 379) with delta (0, 0)
Screenshot: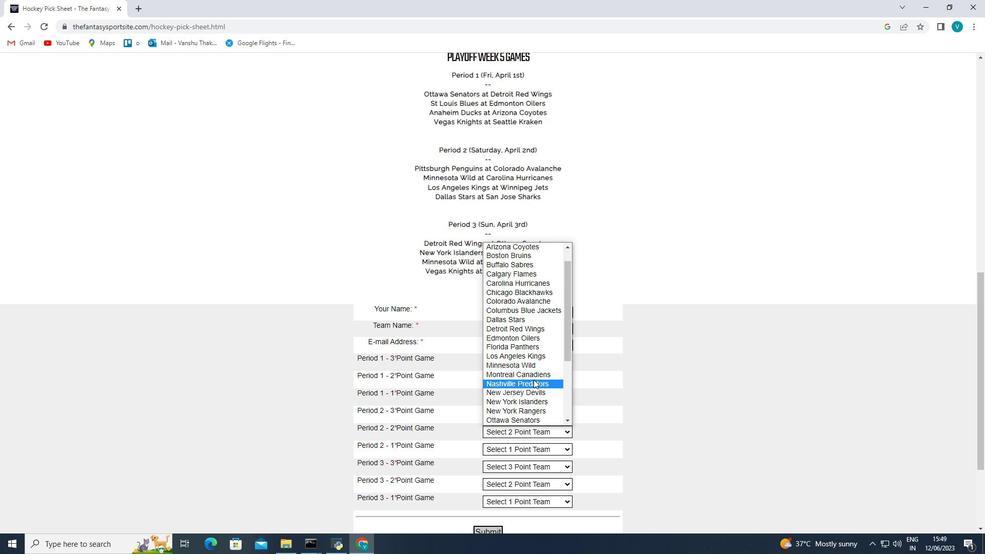 
Action: Mouse scrolled (533, 379) with delta (0, 0)
Screenshot: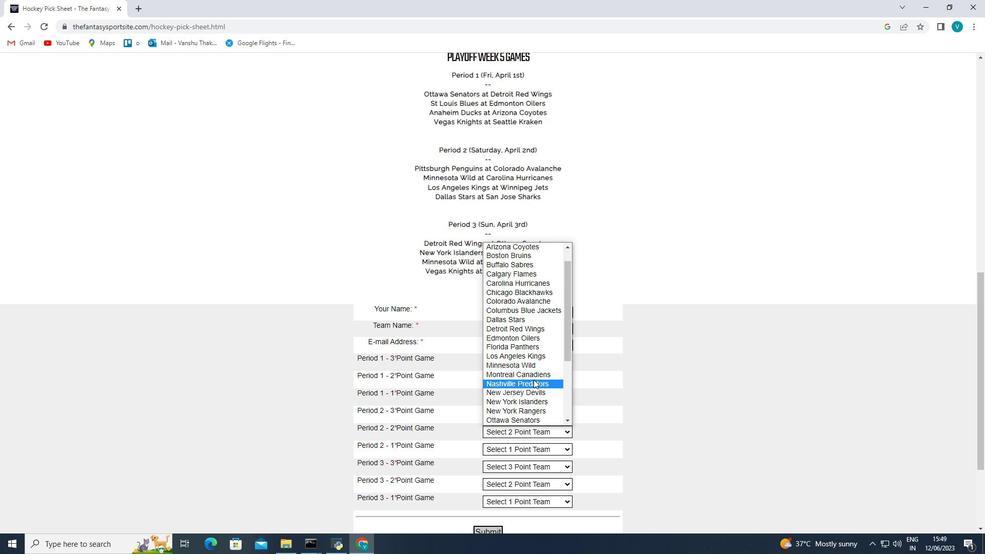 
Action: Mouse scrolled (533, 379) with delta (0, 0)
Screenshot: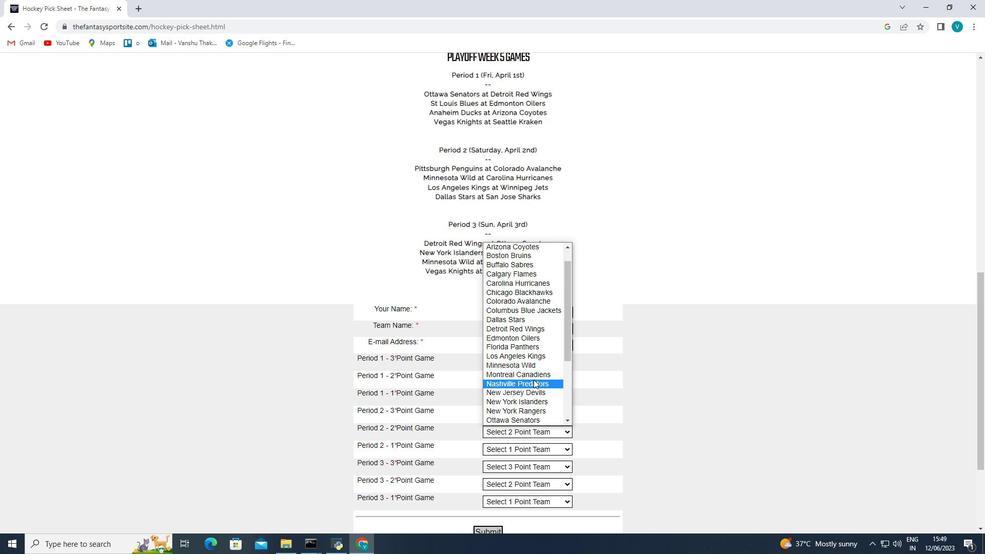 
Action: Mouse scrolled (533, 379) with delta (0, 0)
Screenshot: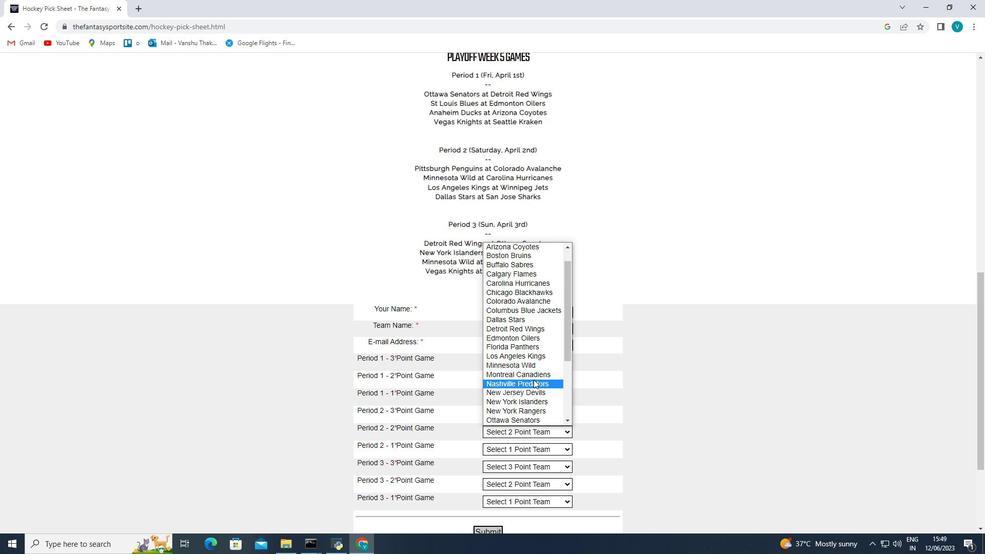 
Action: Mouse scrolled (533, 379) with delta (0, 0)
Screenshot: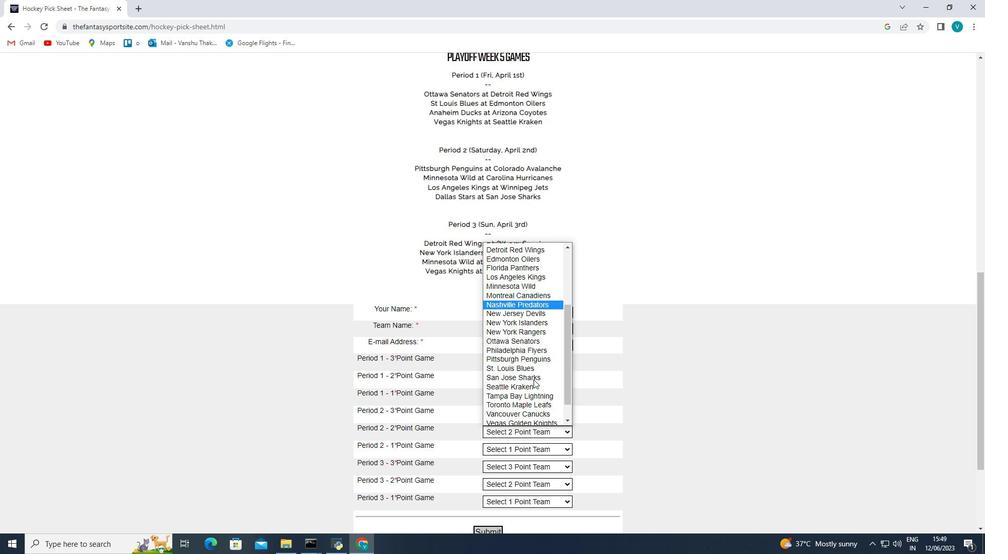 
Action: Mouse moved to (530, 362)
Screenshot: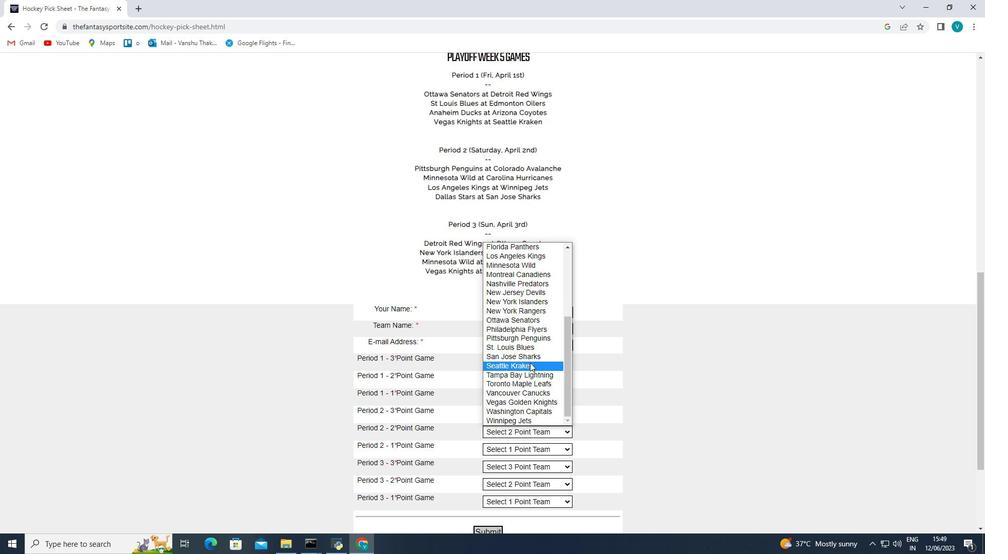 
Action: Mouse scrolled (530, 362) with delta (0, 0)
Screenshot: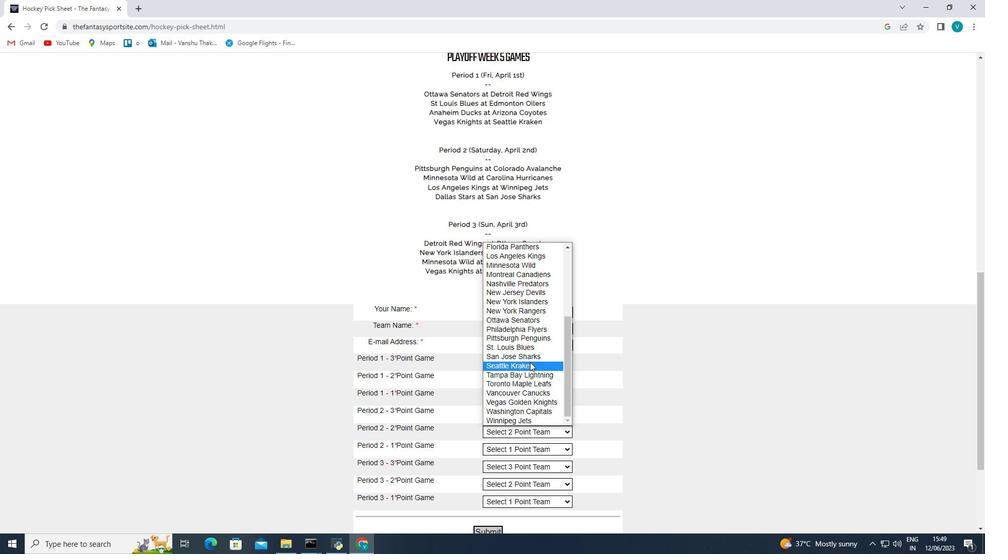 
Action: Mouse scrolled (530, 362) with delta (0, 0)
Screenshot: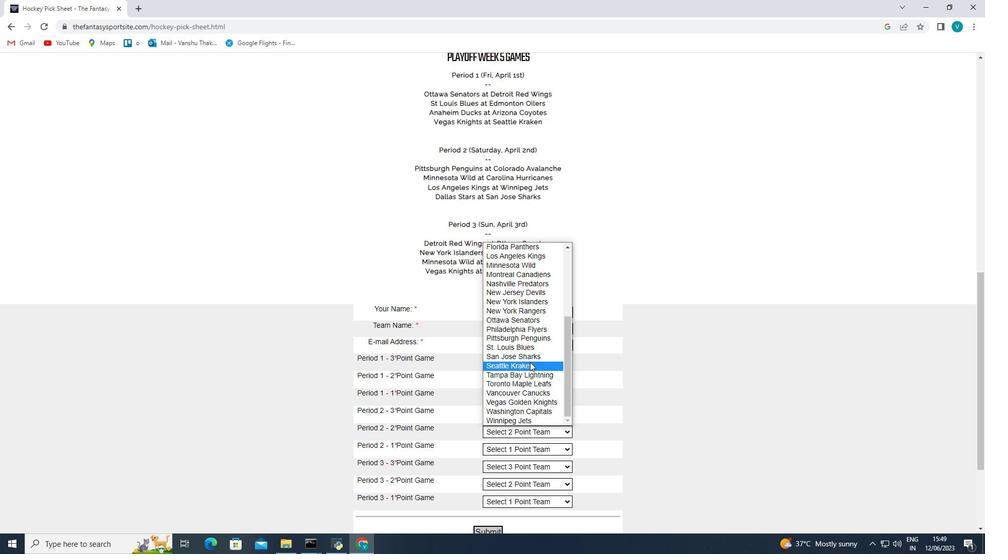 
Action: Mouse scrolled (530, 362) with delta (0, 0)
Screenshot: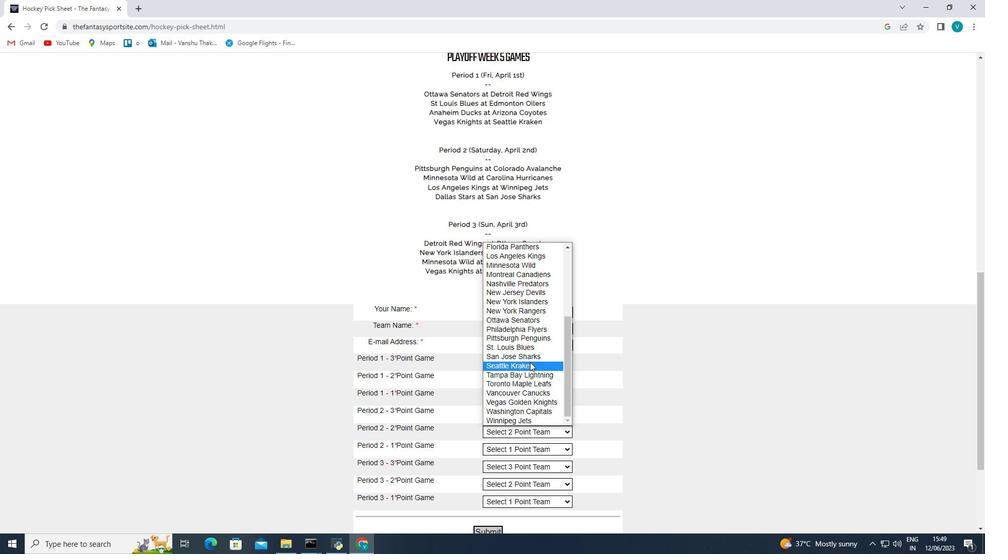 
Action: Mouse scrolled (530, 362) with delta (0, 0)
Screenshot: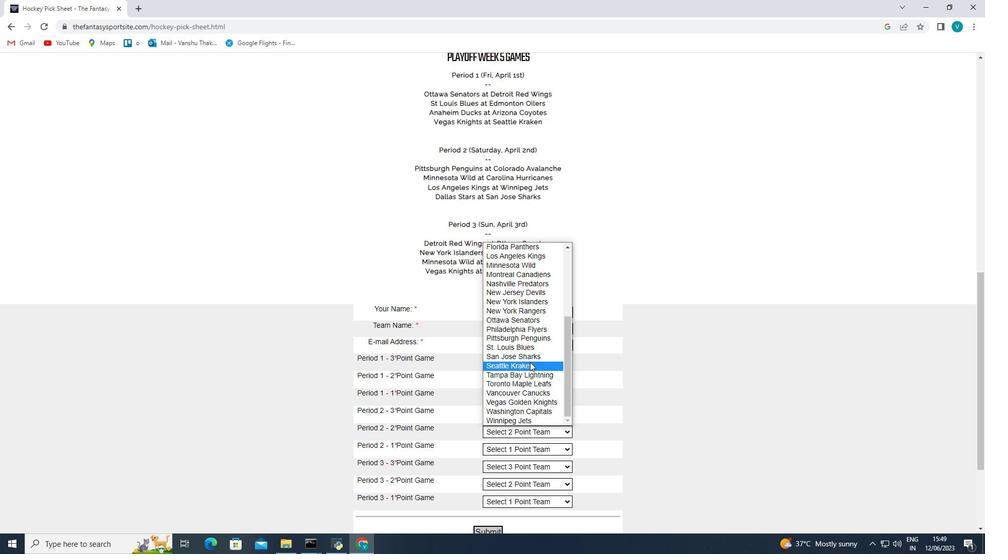 
Action: Mouse scrolled (530, 362) with delta (0, 0)
Screenshot: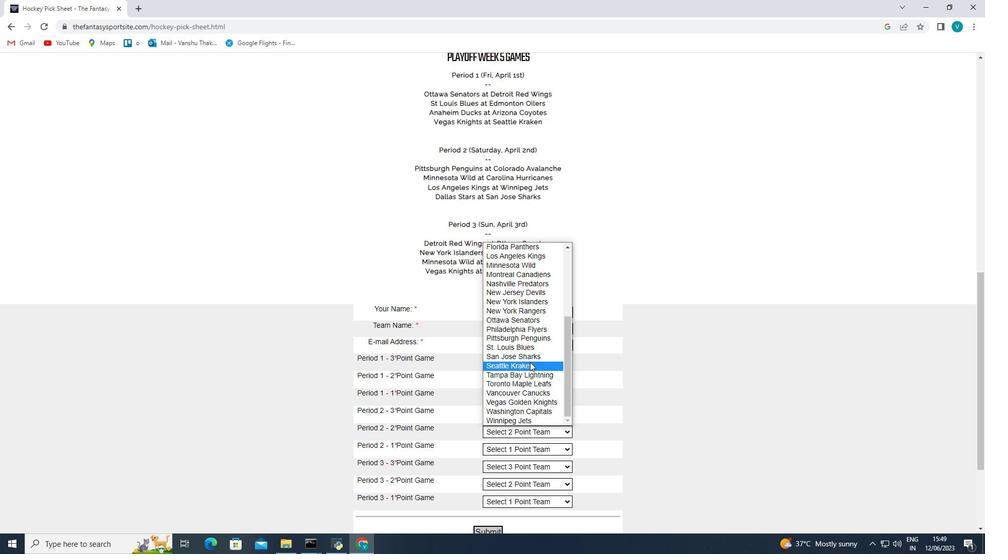 
Action: Mouse scrolled (530, 362) with delta (0, 0)
Screenshot: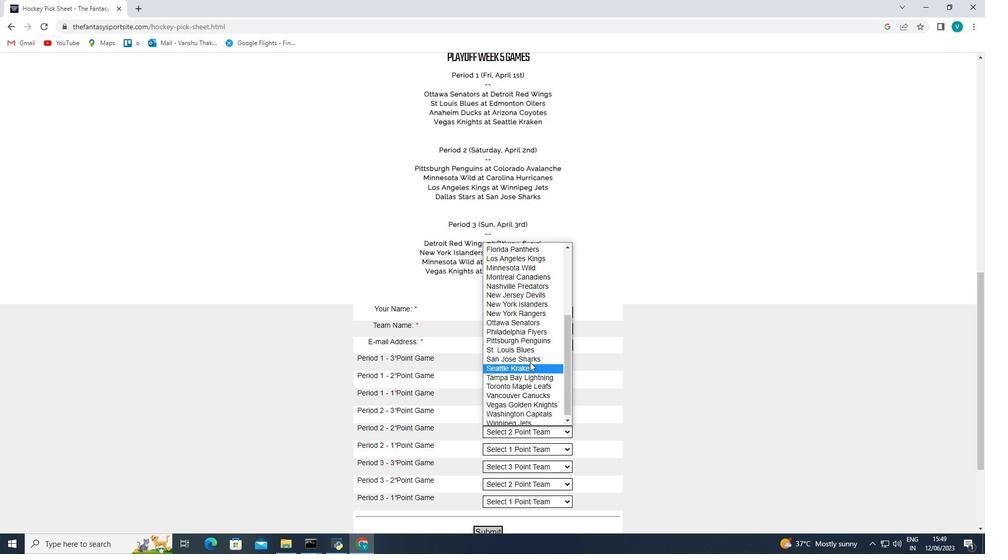 
Action: Mouse moved to (528, 373)
Screenshot: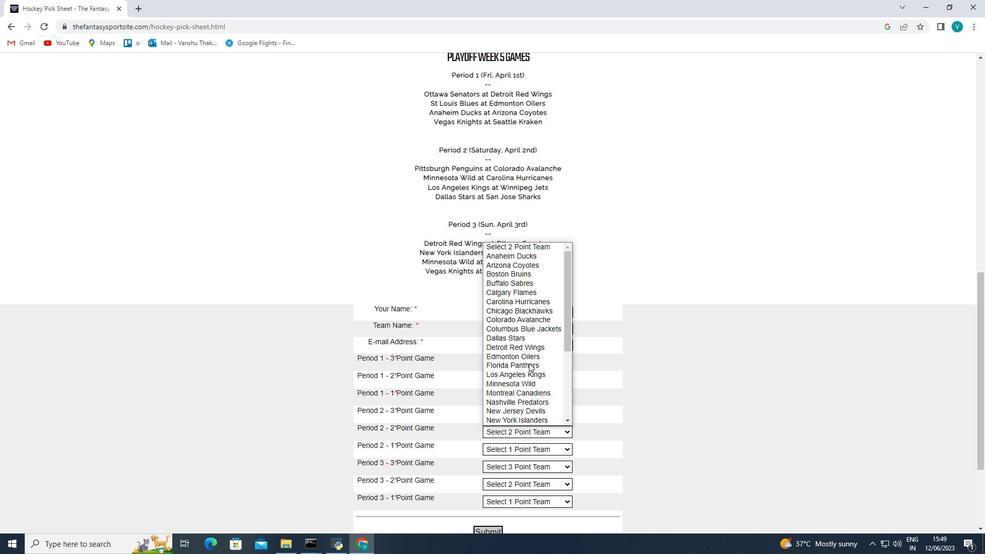 
Action: Mouse pressed left at (528, 373)
Screenshot: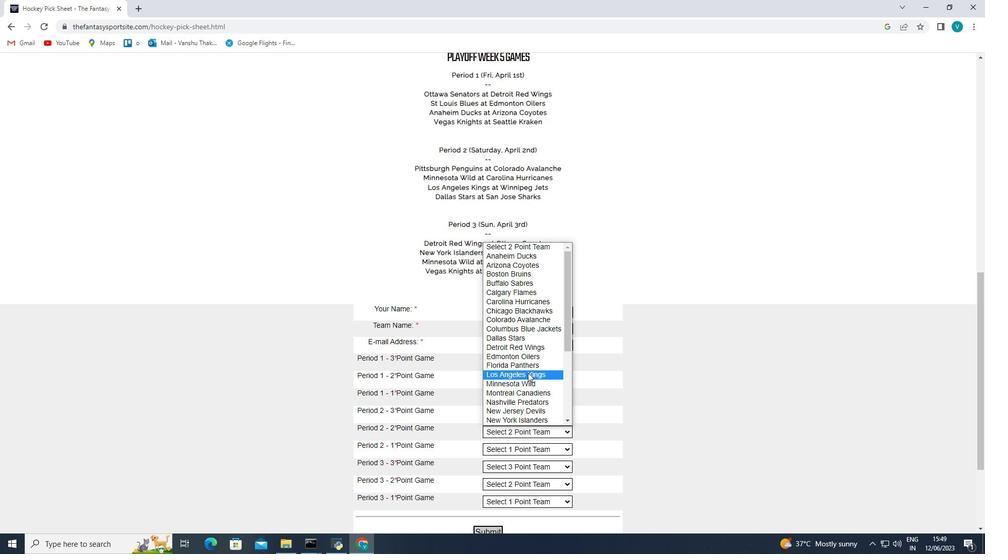 
Action: Mouse moved to (517, 447)
Screenshot: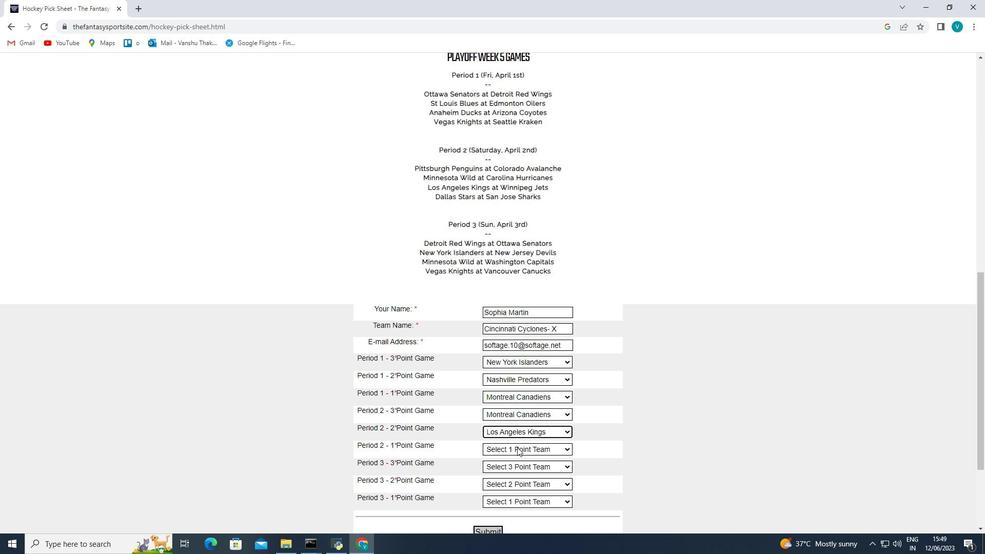 
Action: Mouse pressed left at (517, 447)
Screenshot: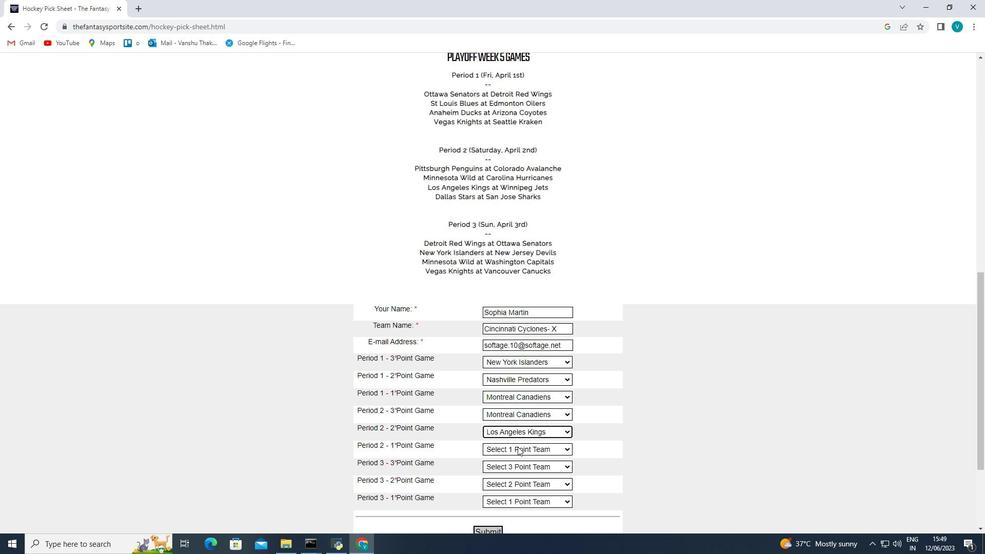 
Action: Mouse moved to (543, 374)
Screenshot: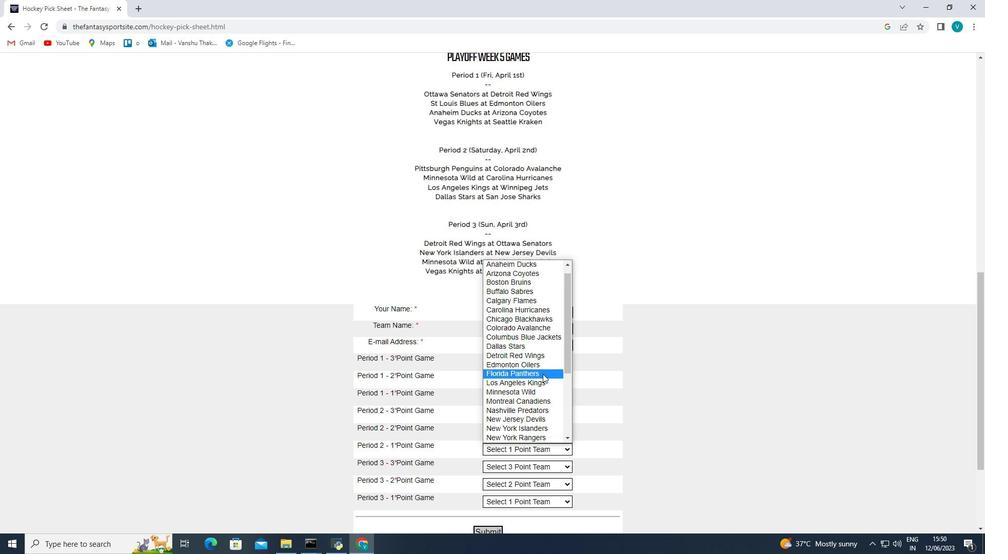 
Action: Mouse pressed left at (543, 374)
Screenshot: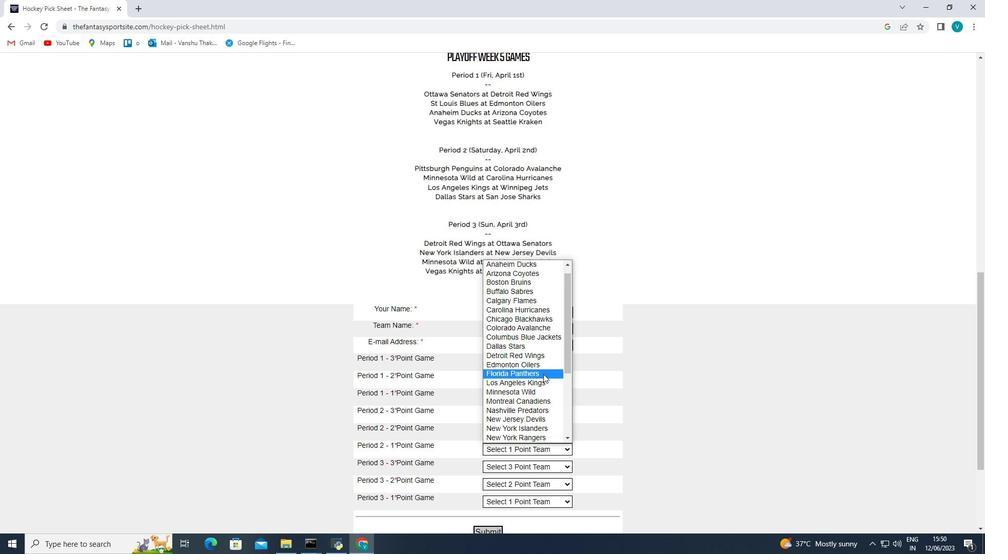 
Action: Mouse moved to (519, 468)
Screenshot: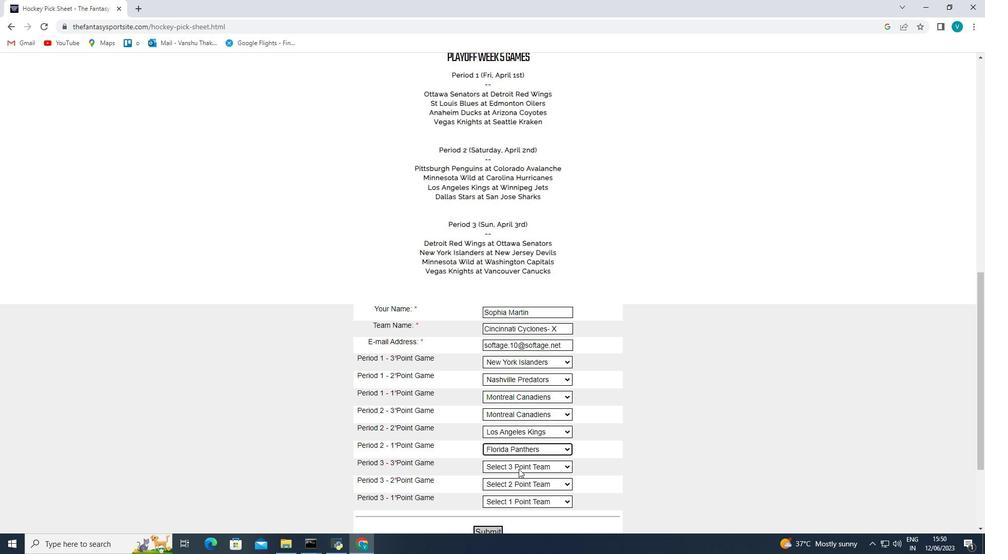 
Action: Mouse pressed left at (519, 468)
Screenshot: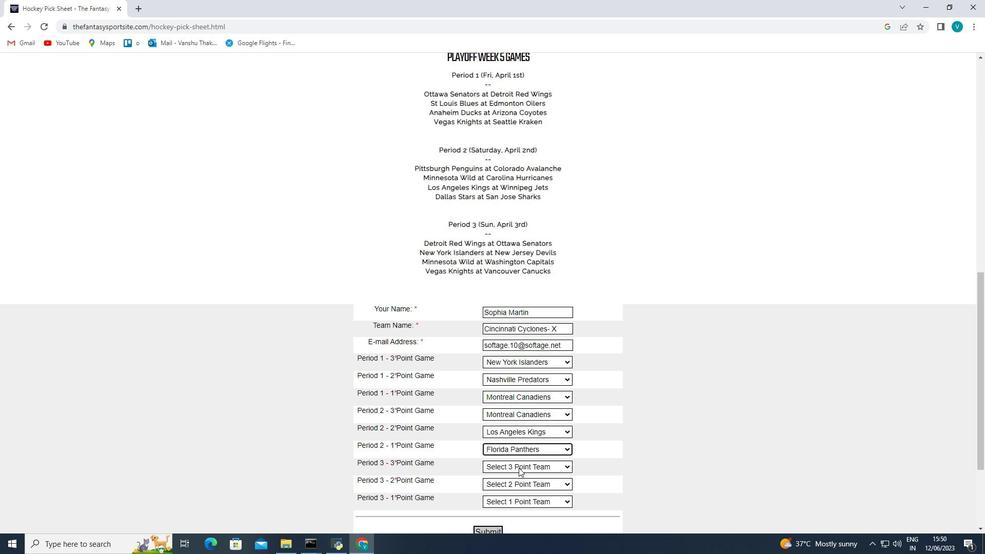 
Action: Mouse moved to (523, 380)
Screenshot: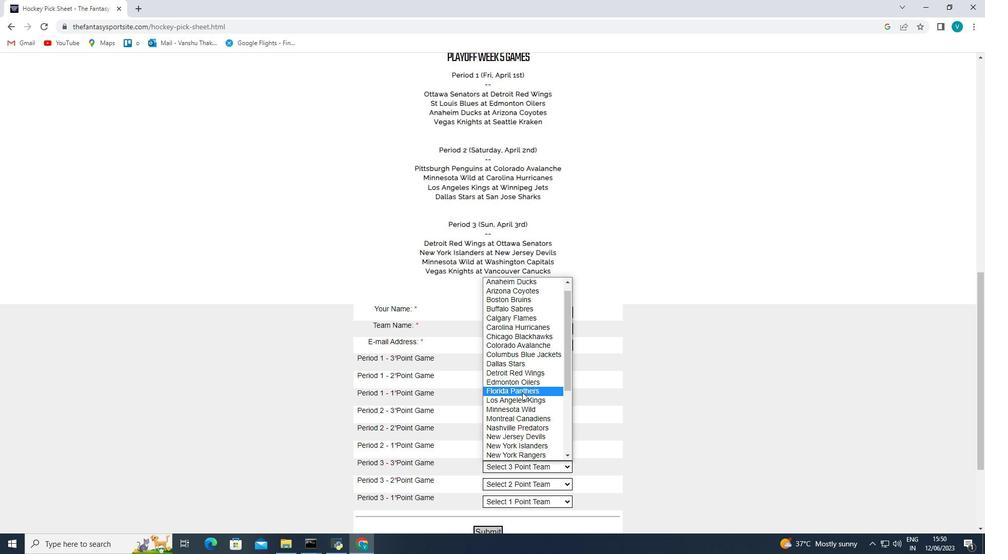 
Action: Mouse pressed left at (523, 380)
Screenshot: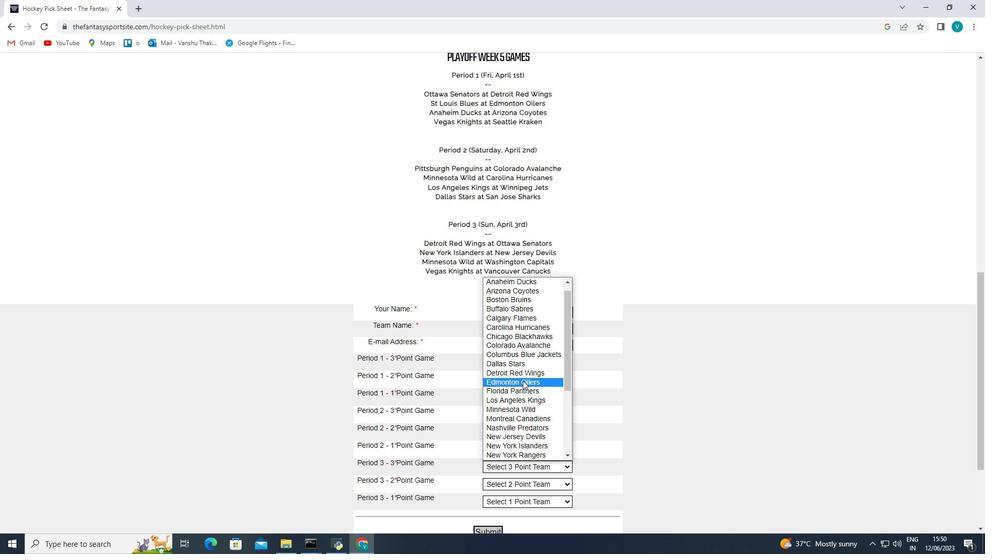 
Action: Mouse moved to (530, 483)
Screenshot: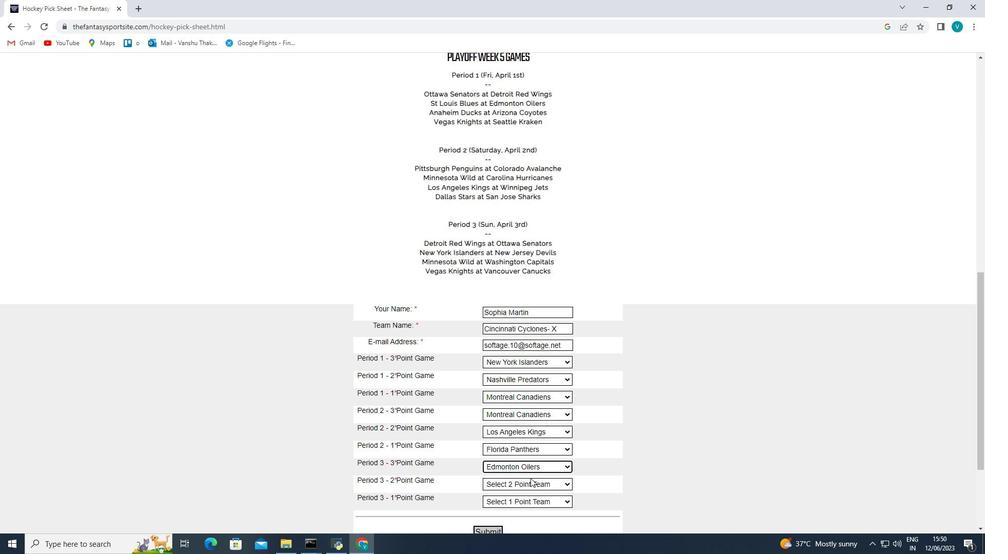 
Action: Mouse pressed left at (530, 483)
Screenshot: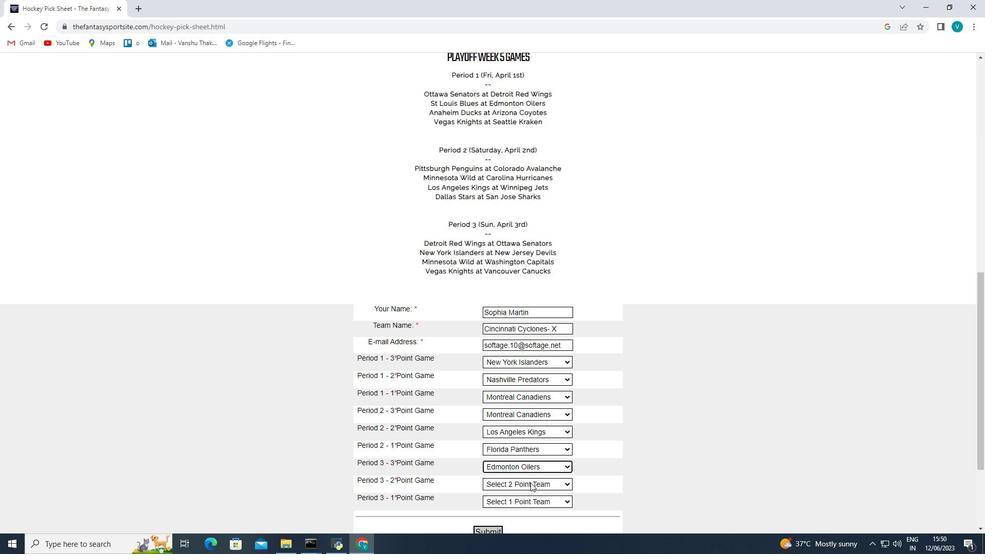 
Action: Mouse moved to (522, 390)
Screenshot: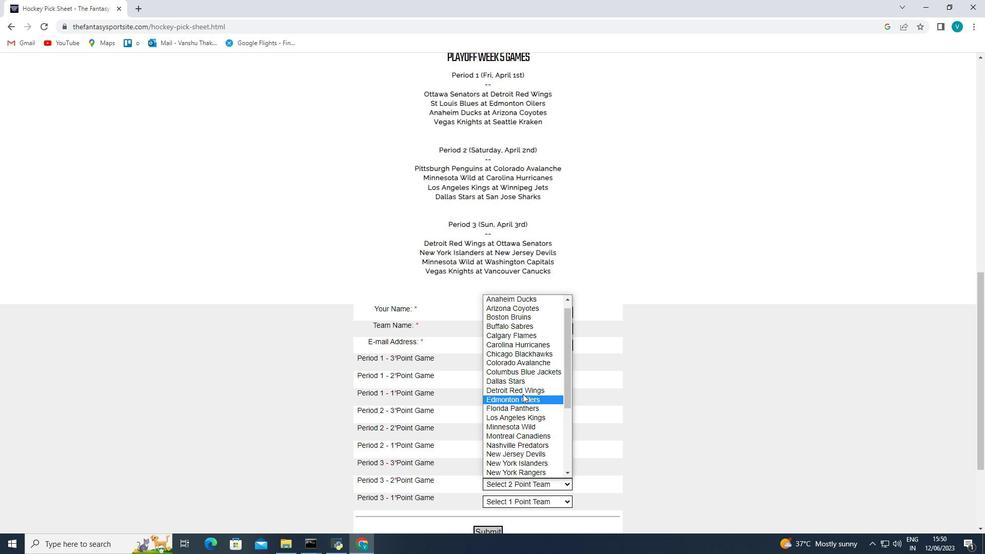 
Action: Mouse pressed left at (522, 390)
Screenshot: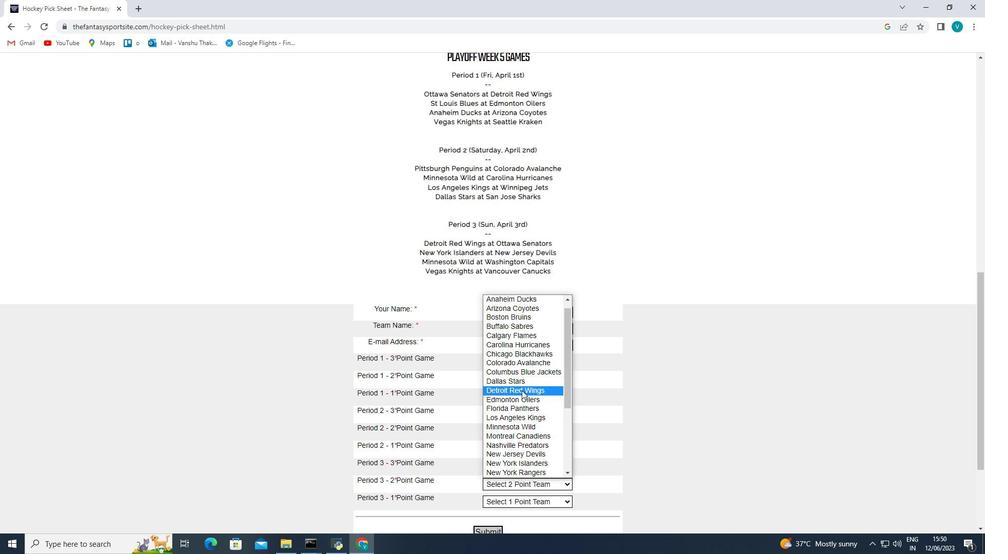 
Action: Mouse moved to (526, 499)
Screenshot: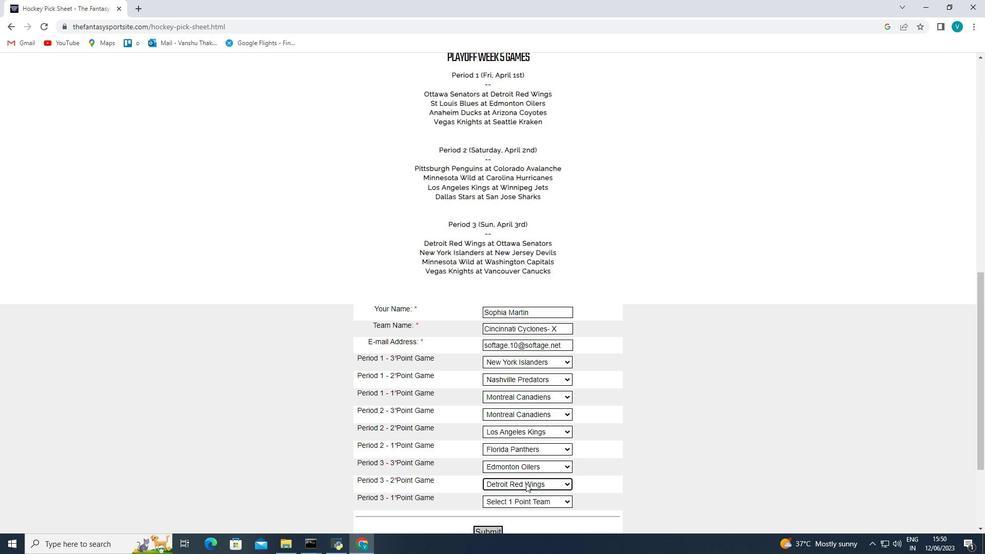 
Action: Mouse pressed left at (526, 499)
Screenshot: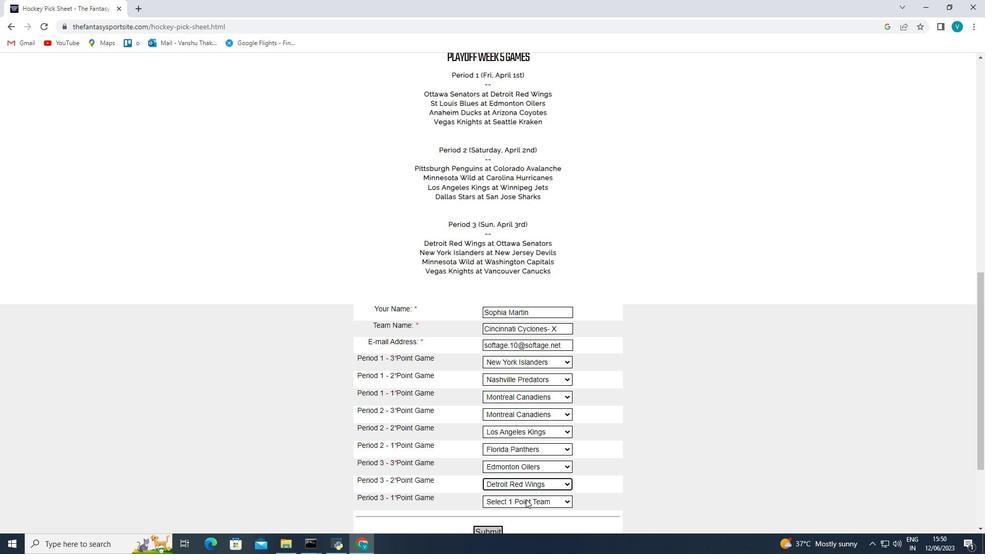 
Action: Mouse moved to (543, 398)
Screenshot: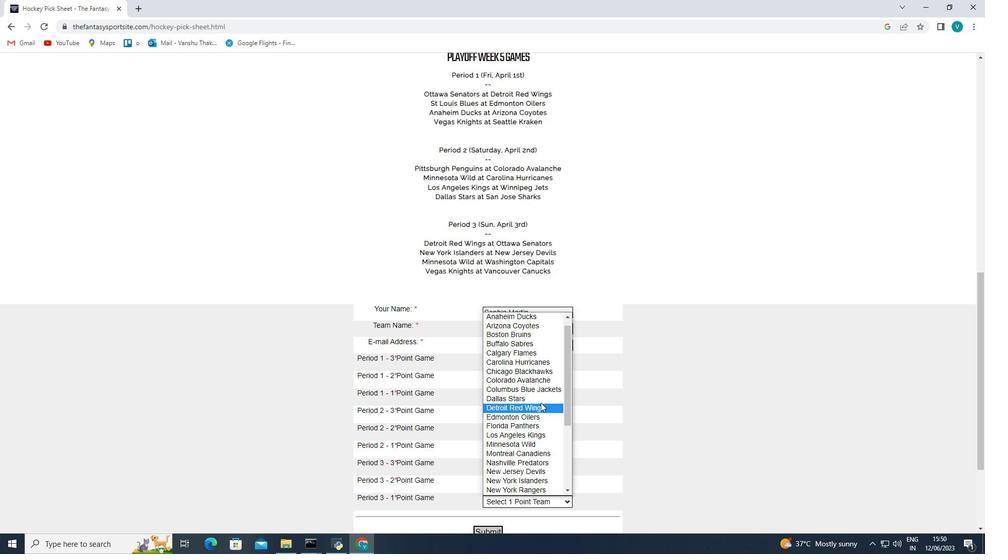 
Action: Mouse pressed left at (543, 398)
Screenshot: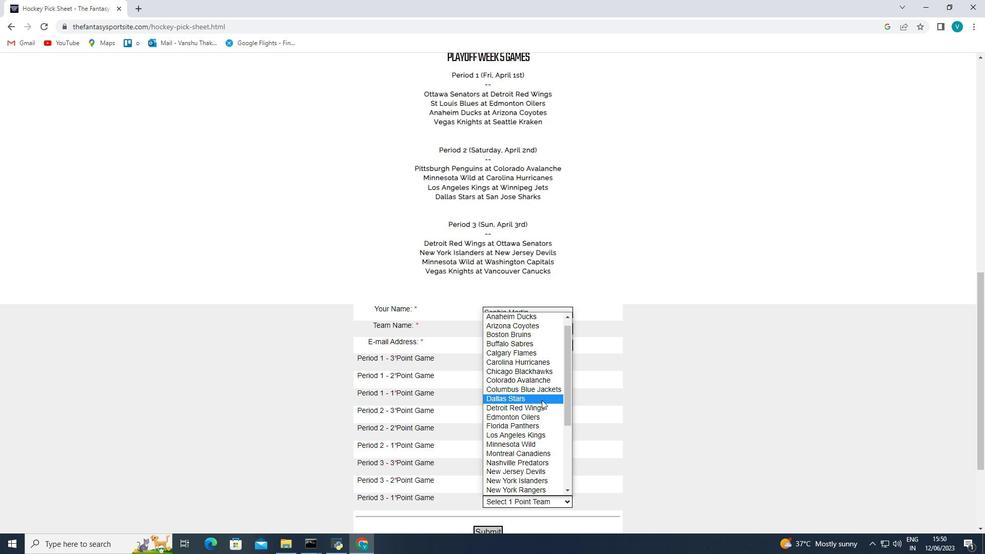 
Action: Mouse moved to (534, 410)
Screenshot: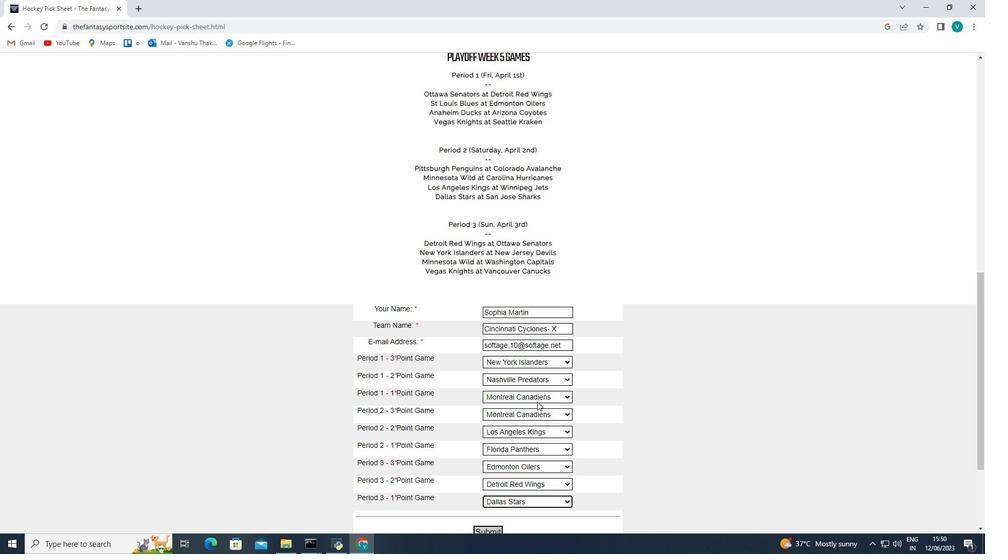 
Action: Mouse scrolled (534, 409) with delta (0, 0)
Screenshot: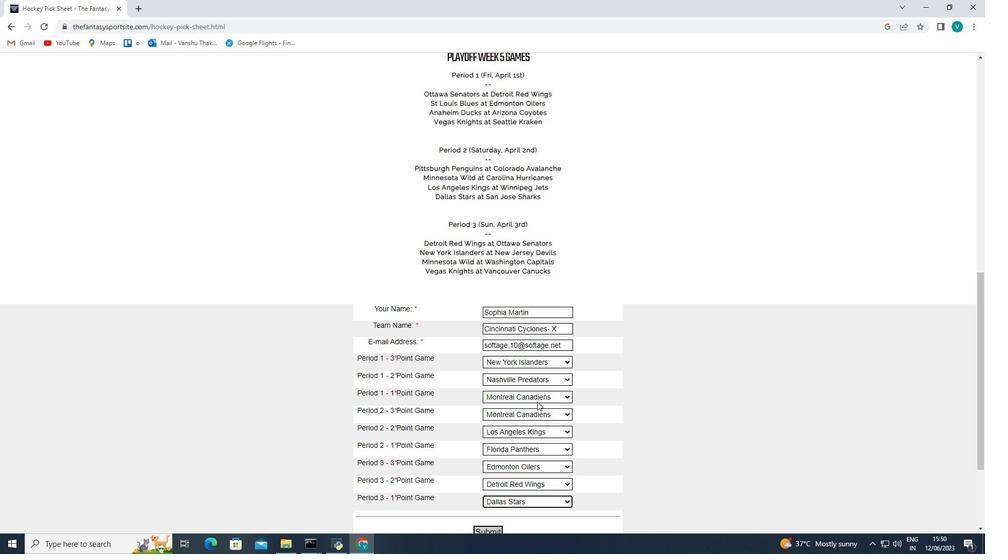 
Action: Mouse moved to (534, 411)
Screenshot: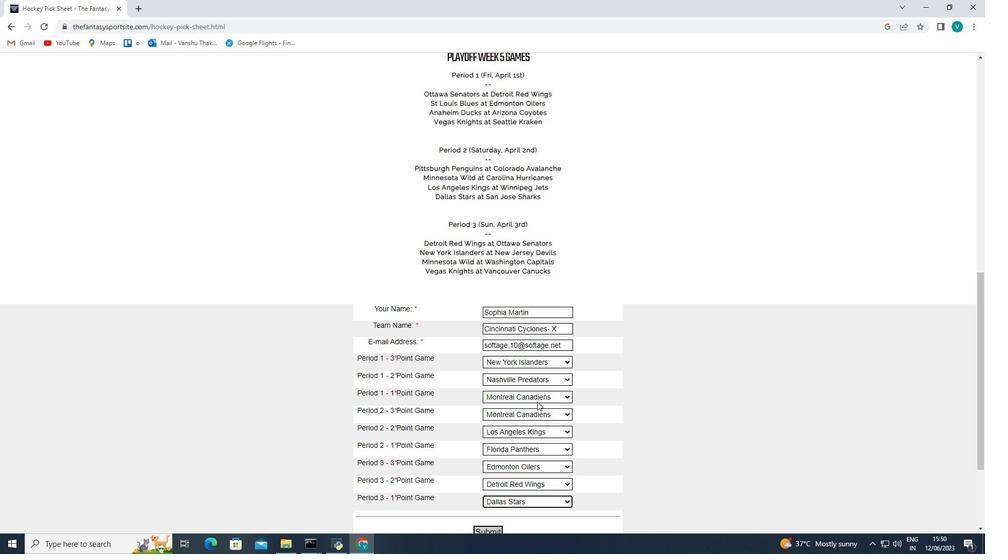 
Action: Mouse scrolled (534, 410) with delta (0, 0)
Screenshot: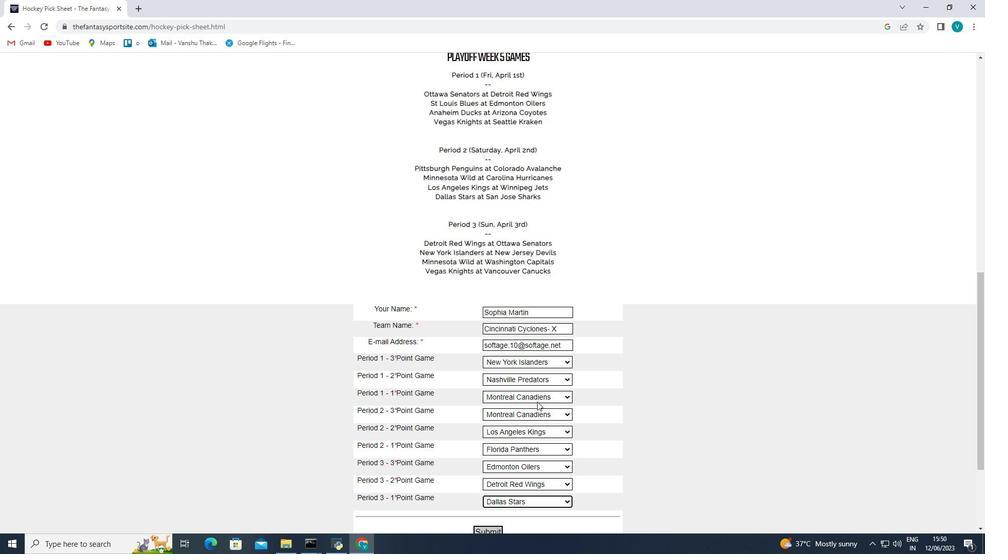 
Action: Mouse moved to (533, 412)
Screenshot: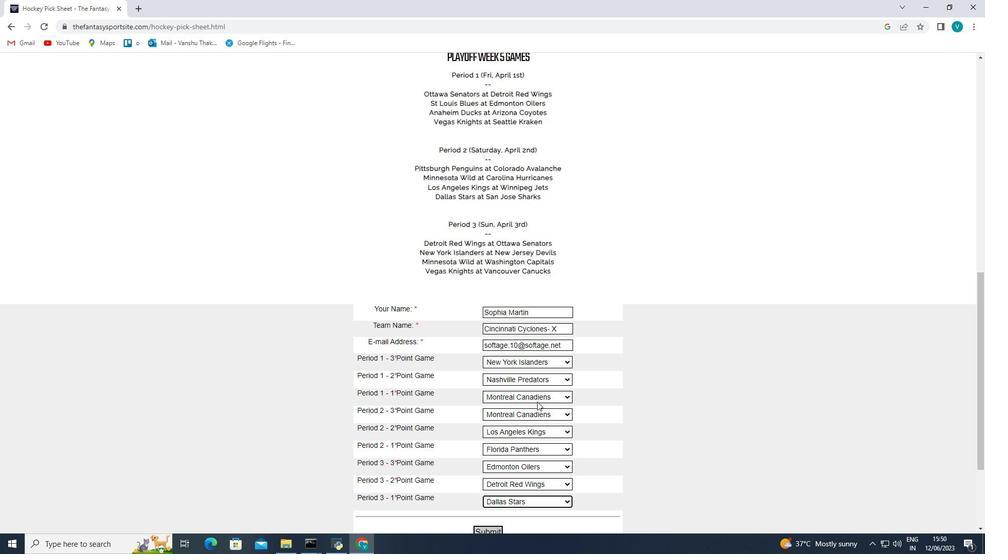 
Action: Mouse scrolled (533, 412) with delta (0, 0)
Screenshot: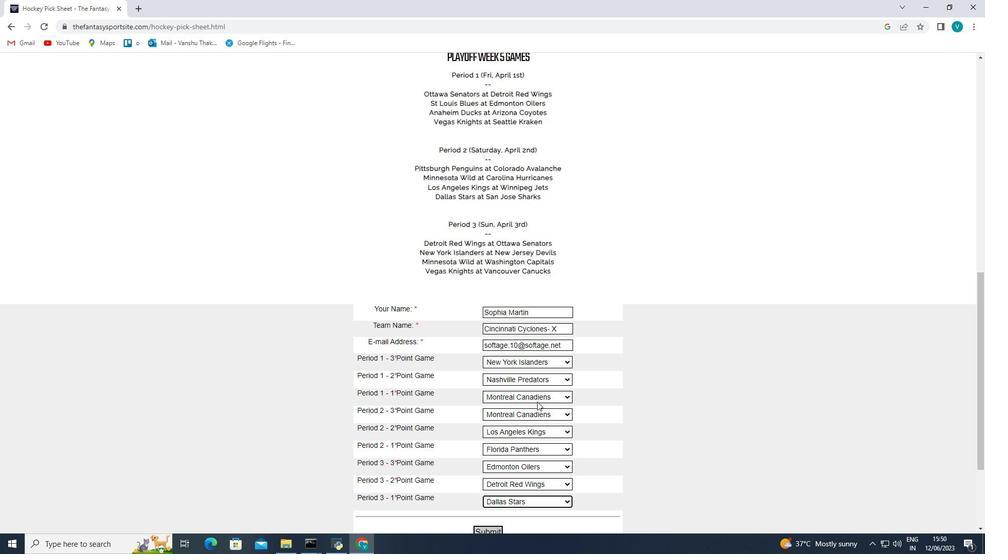 
Action: Mouse moved to (533, 413)
Screenshot: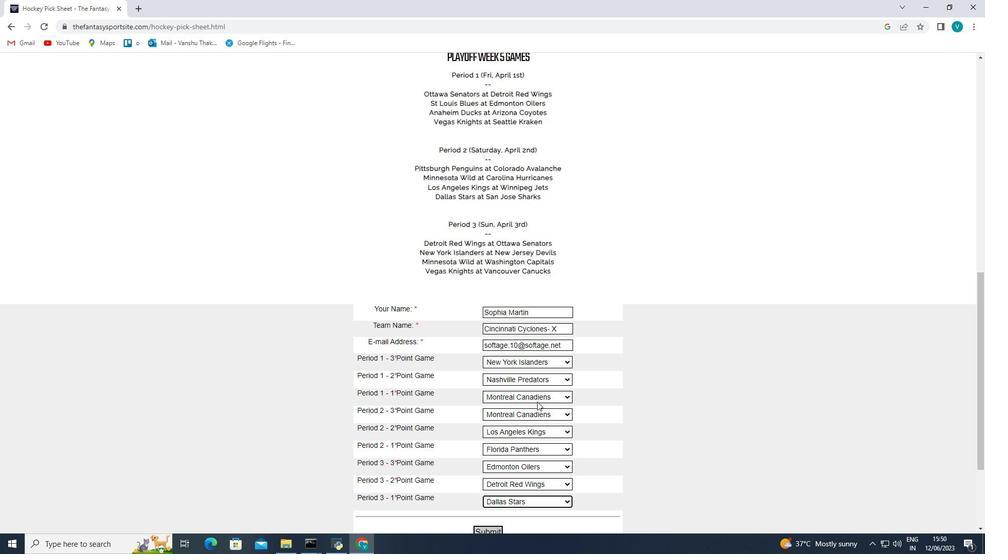 
Action: Mouse scrolled (533, 412) with delta (0, 0)
Screenshot: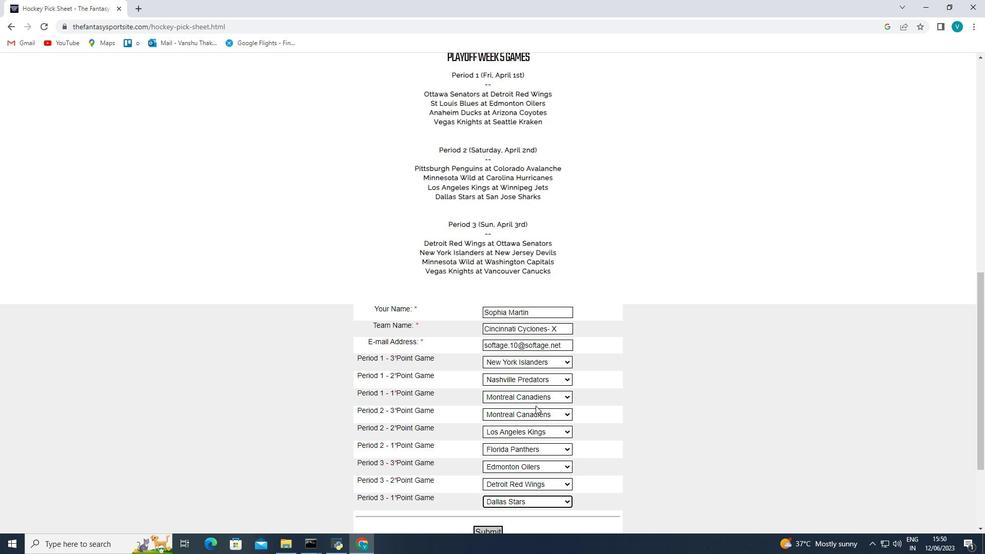 
Action: Mouse moved to (493, 396)
Screenshot: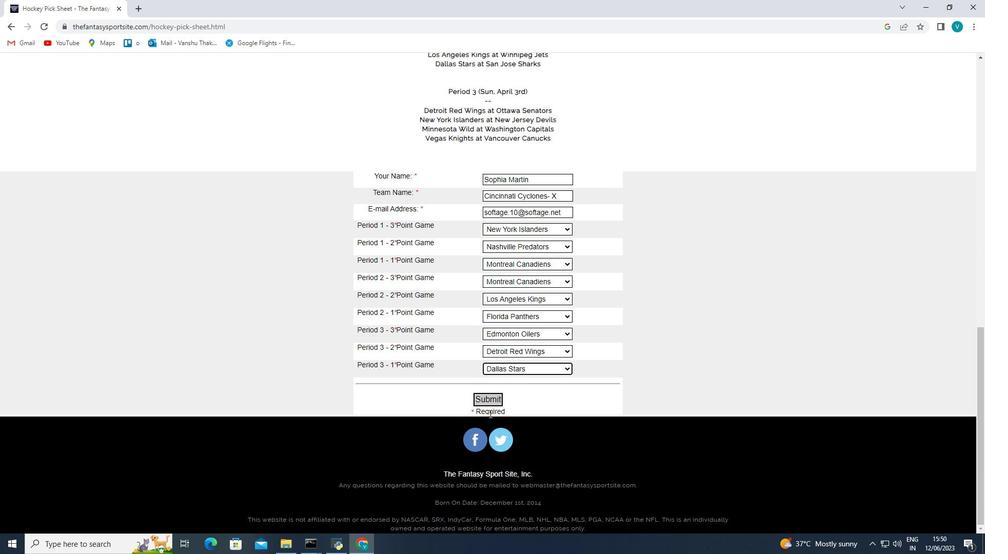 
Action: Mouse pressed left at (493, 396)
Screenshot: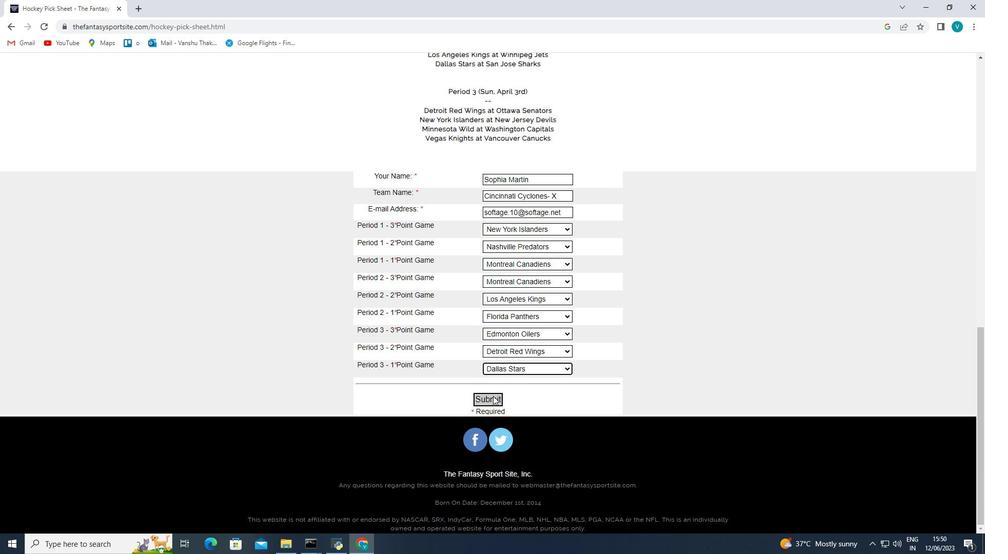 
Action: Mouse moved to (489, 399)
Screenshot: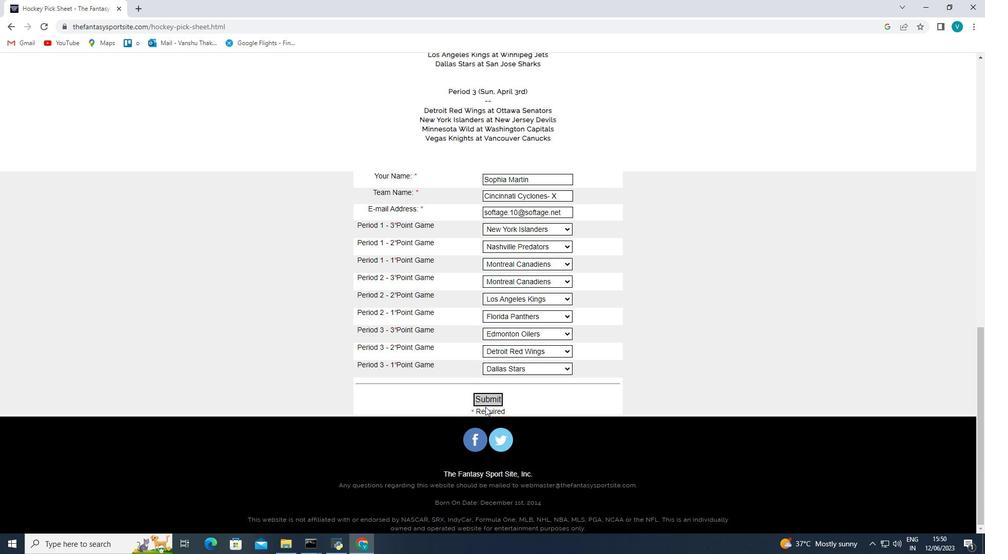 
Action: Mouse pressed left at (489, 399)
Screenshot: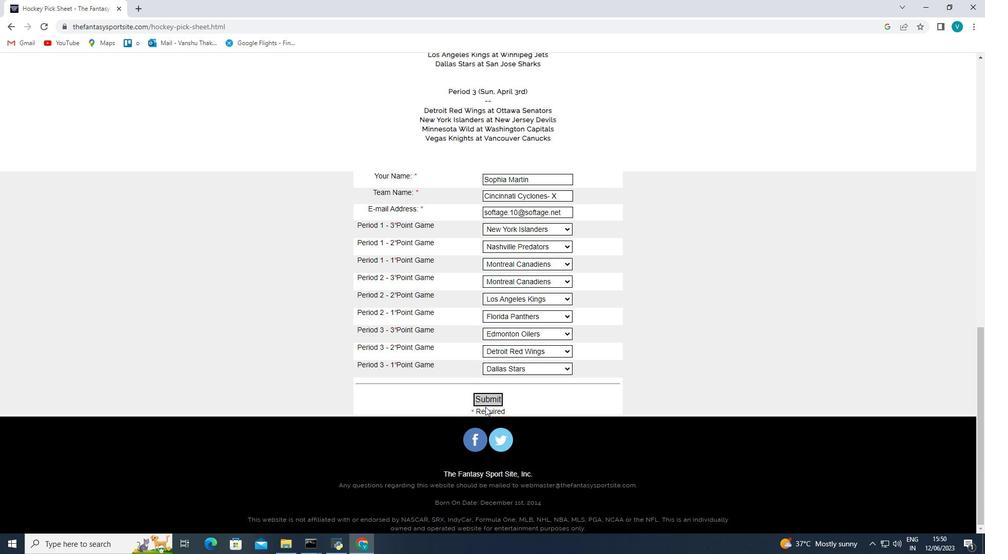 
